 Task: Find connections with filter location Soignies with filter topic #Educationwith filter profile language Spanish with filter current company RealPage, Inc. with filter school Tamil Nadu India Jobs with filter industry Climate Data and Analytics with filter service category Video Production with filter keywords title Mental Health Counselor
Action: Mouse moved to (470, 176)
Screenshot: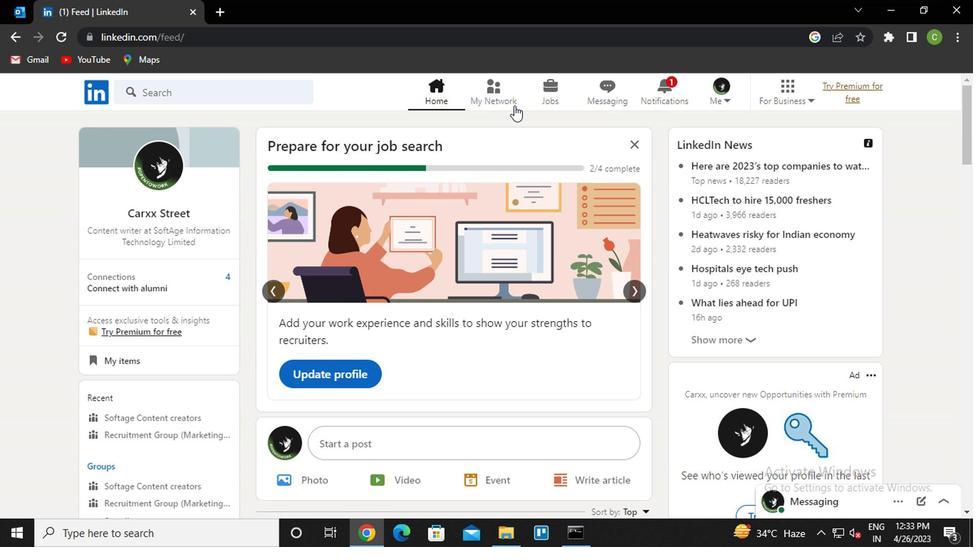 
Action: Mouse pressed left at (470, 176)
Screenshot: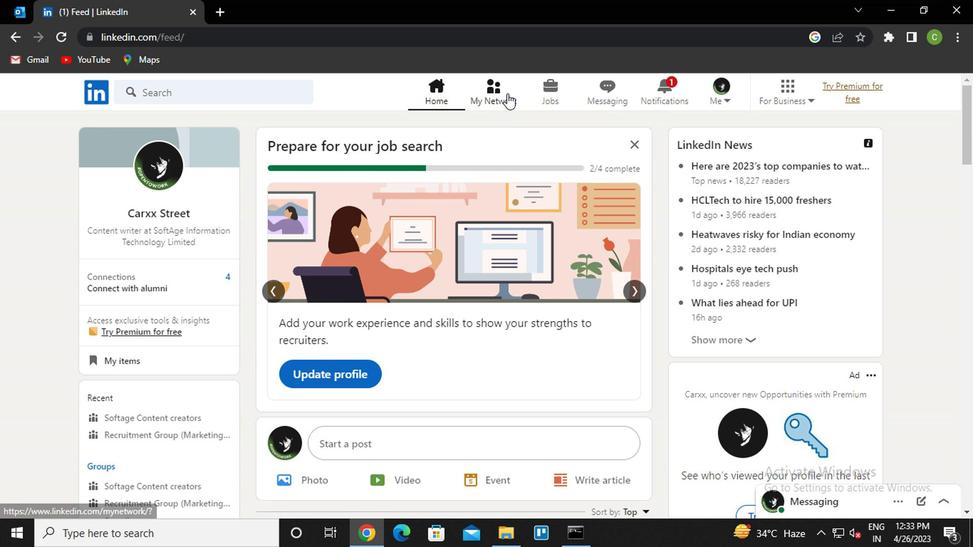 
Action: Mouse moved to (271, 238)
Screenshot: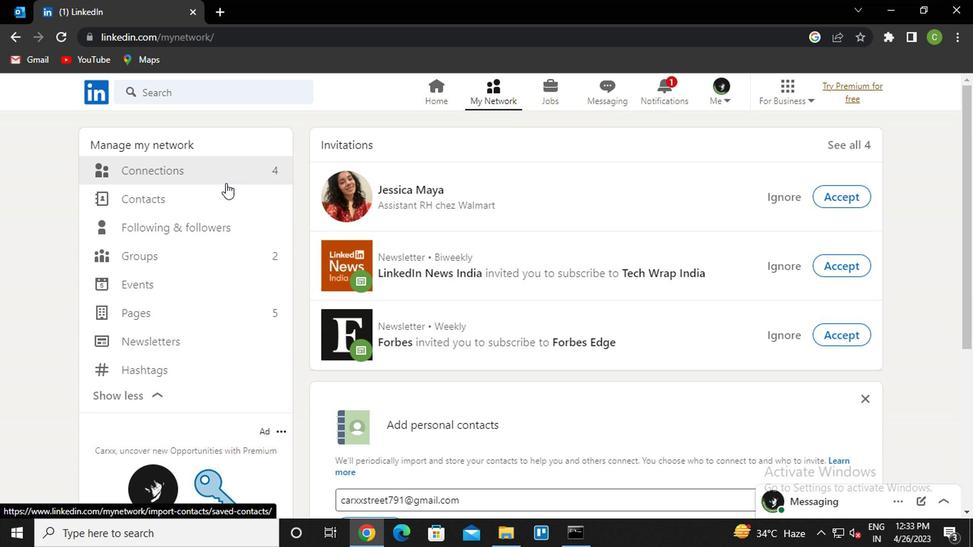 
Action: Mouse pressed left at (271, 238)
Screenshot: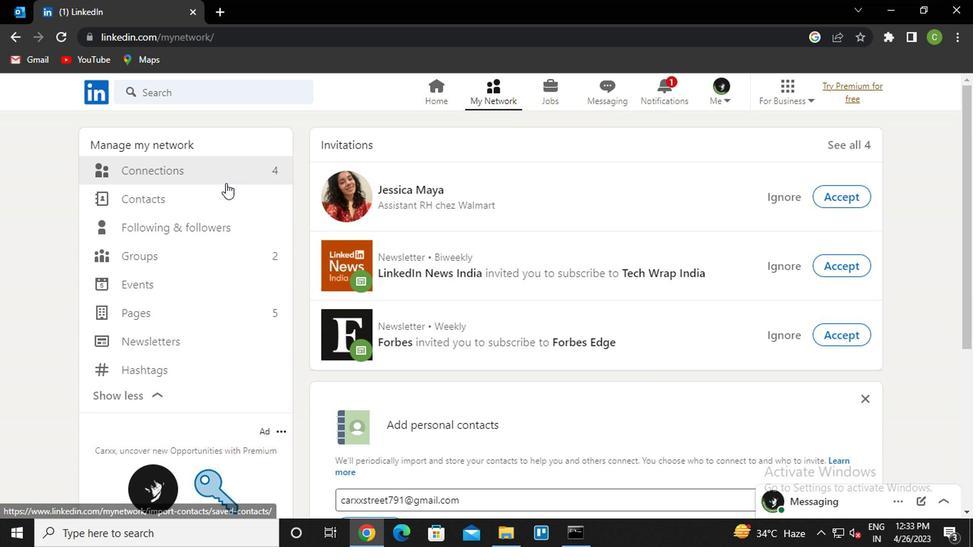 
Action: Mouse moved to (261, 230)
Screenshot: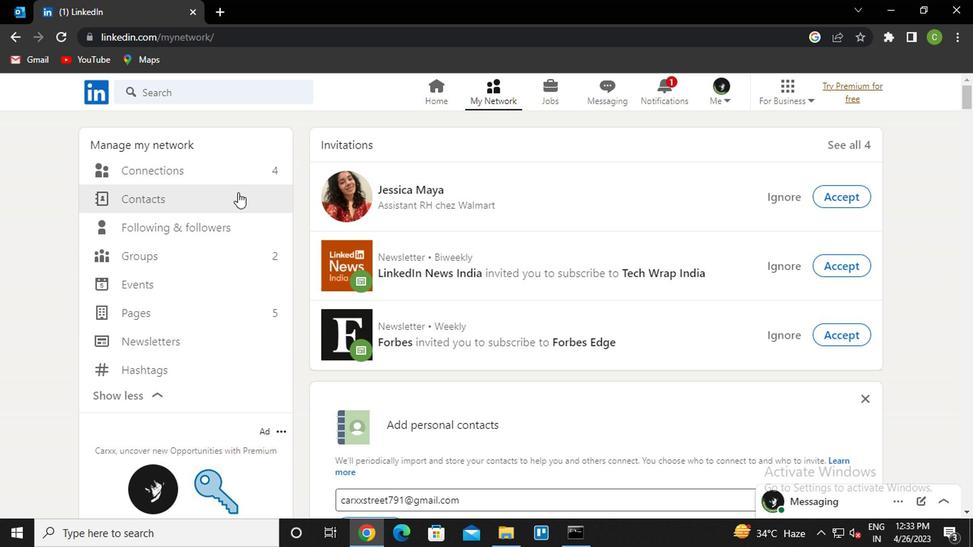 
Action: Mouse pressed left at (261, 230)
Screenshot: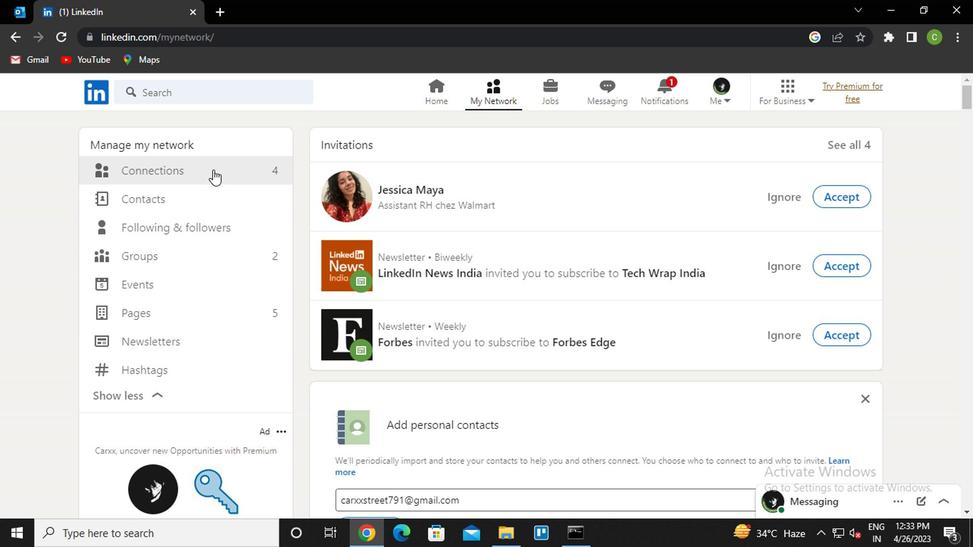 
Action: Mouse moved to (515, 231)
Screenshot: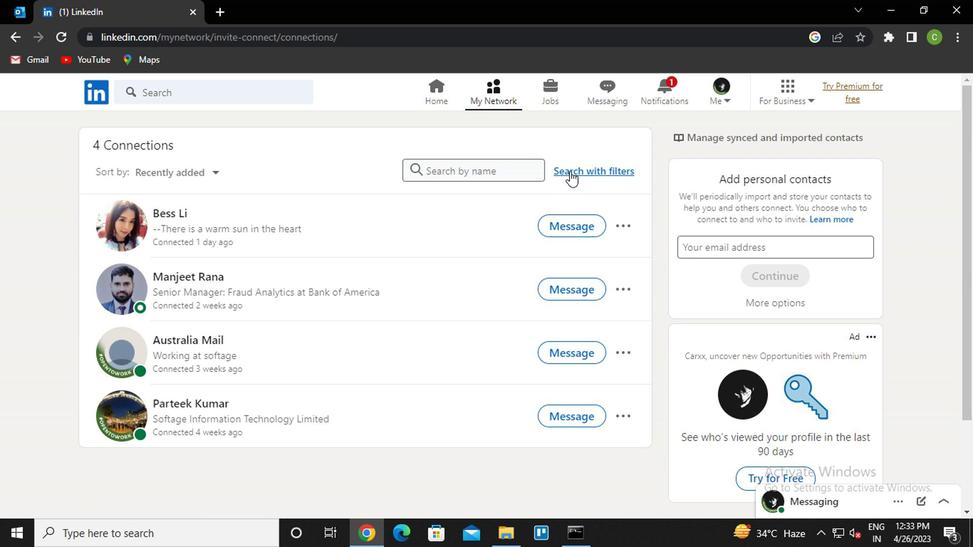 
Action: Mouse pressed left at (515, 231)
Screenshot: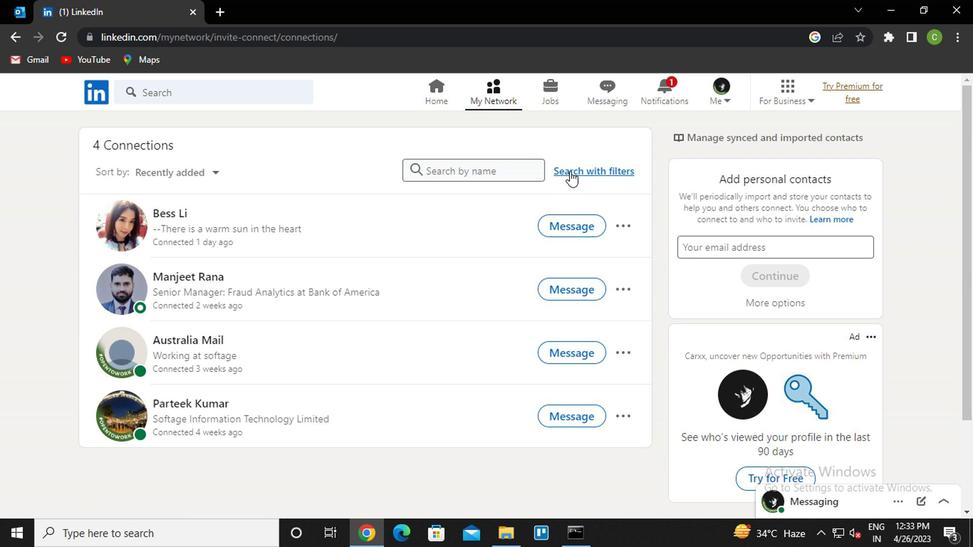 
Action: Mouse moved to (443, 206)
Screenshot: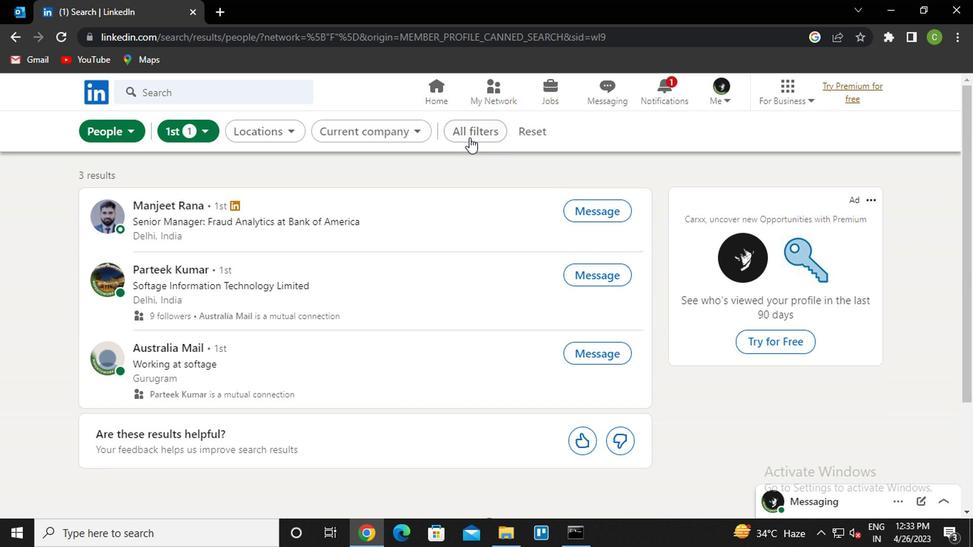 
Action: Mouse pressed left at (443, 206)
Screenshot: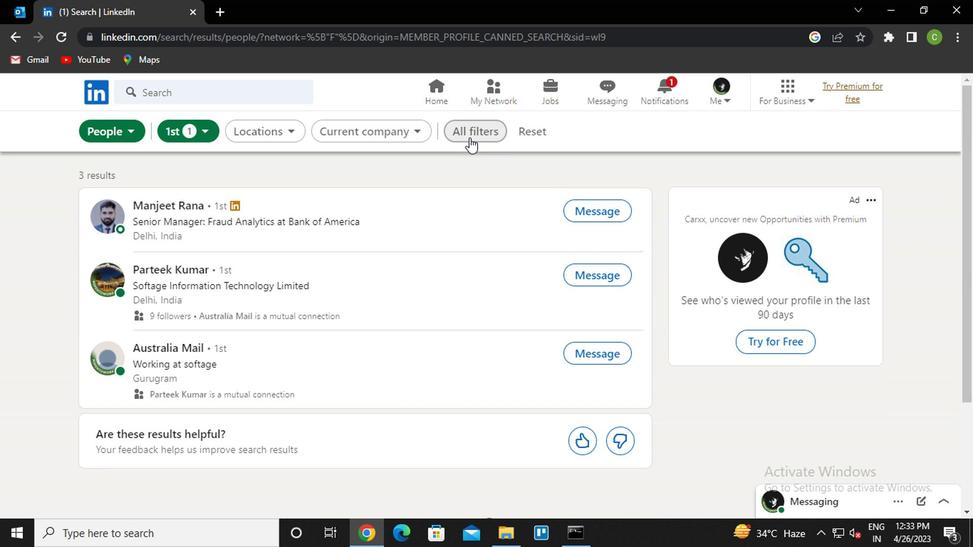 
Action: Mouse moved to (673, 300)
Screenshot: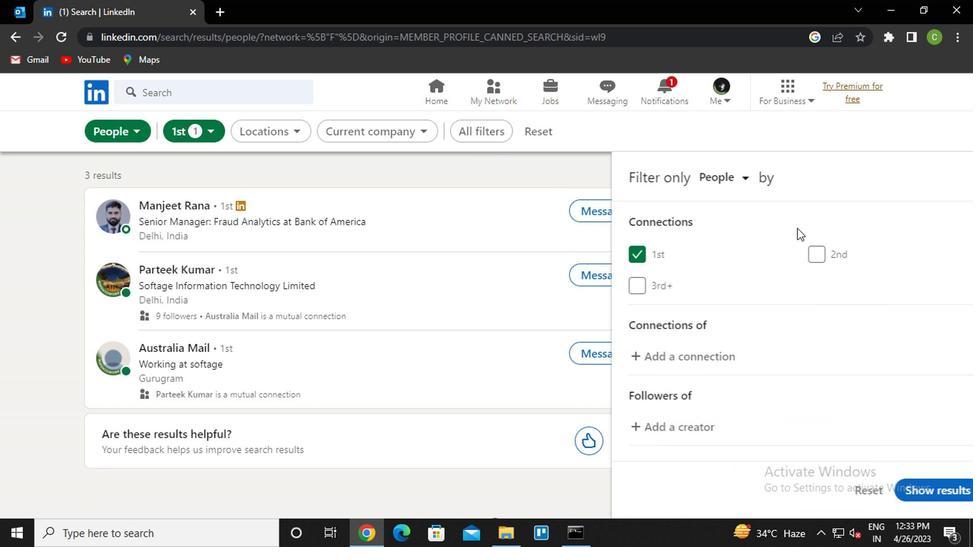 
Action: Mouse scrolled (673, 300) with delta (0, 0)
Screenshot: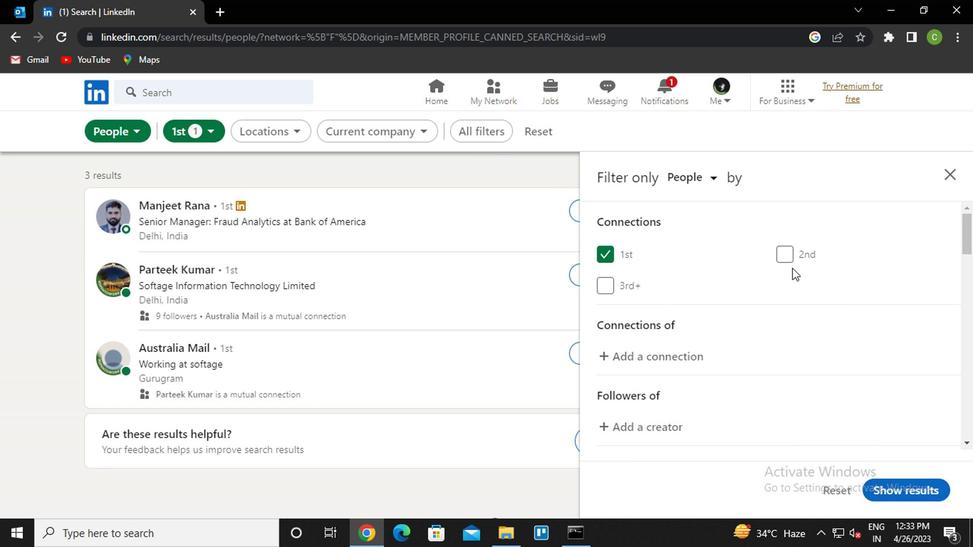 
Action: Mouse scrolled (673, 300) with delta (0, 0)
Screenshot: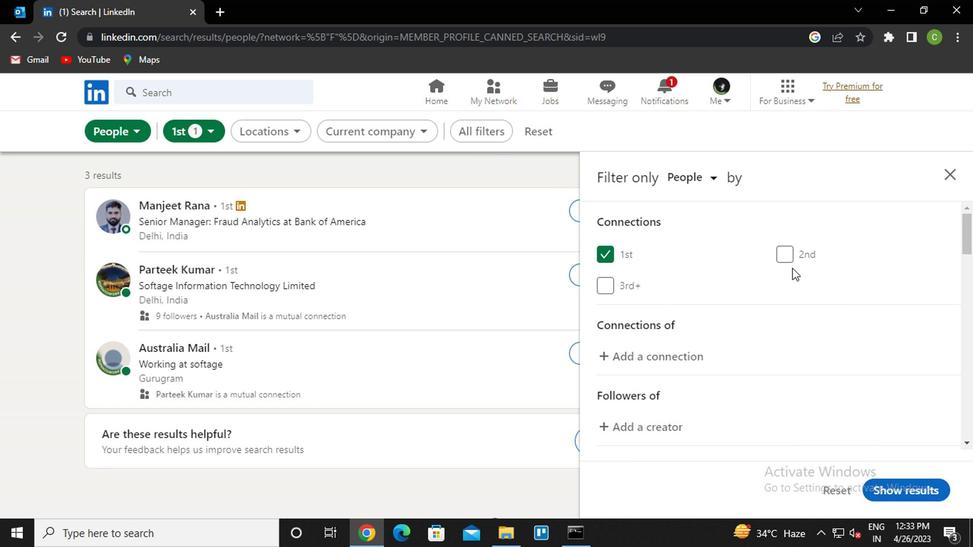 
Action: Mouse moved to (671, 308)
Screenshot: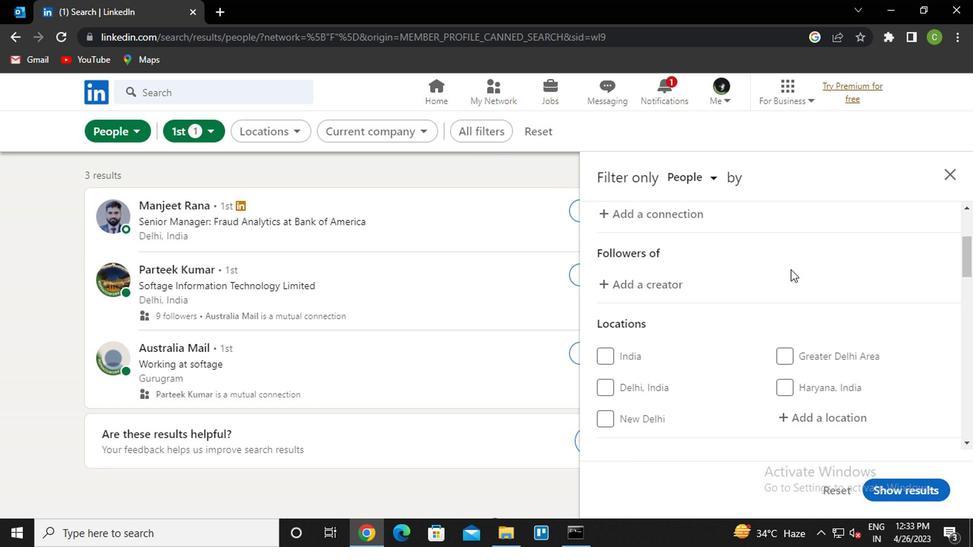 
Action: Mouse scrolled (671, 307) with delta (0, 0)
Screenshot: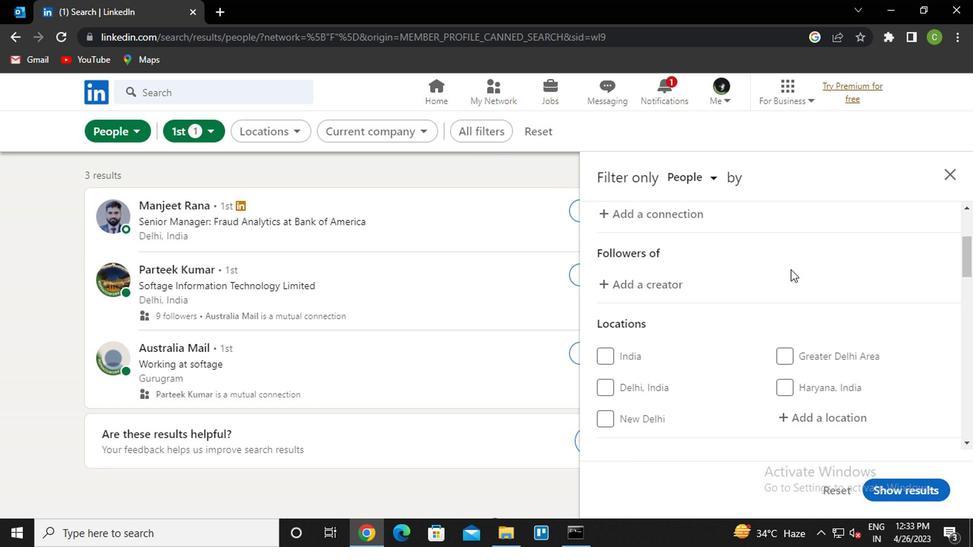 
Action: Mouse moved to (679, 351)
Screenshot: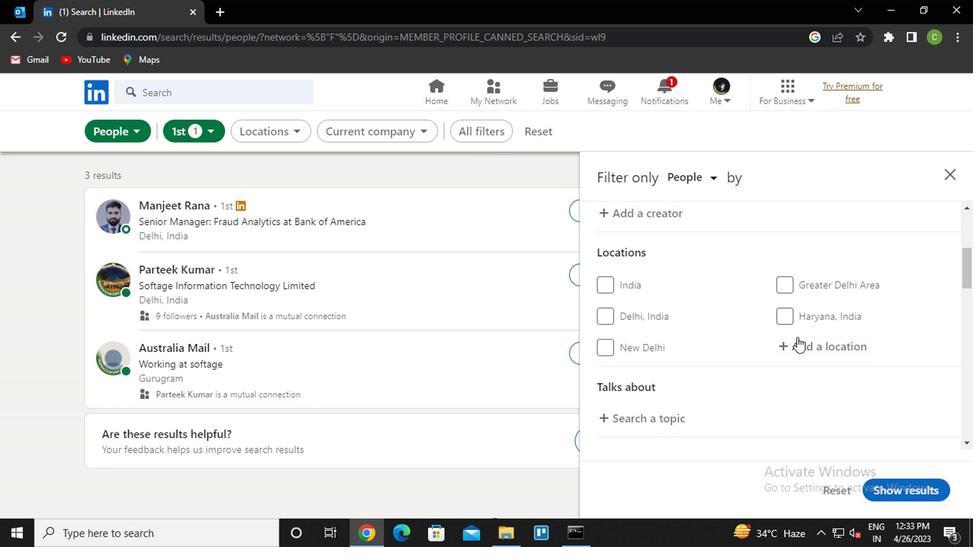 
Action: Mouse pressed left at (679, 351)
Screenshot: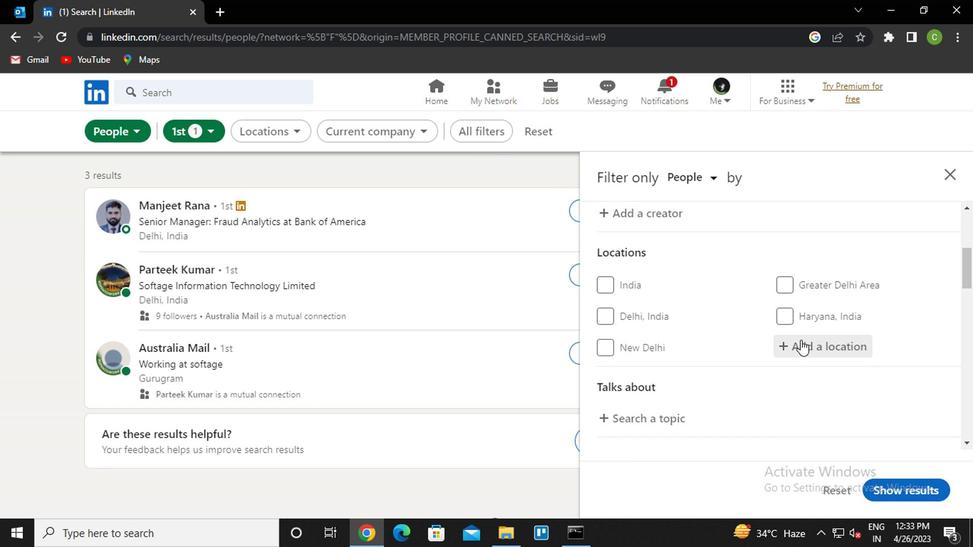 
Action: Key pressed <Key.caps_lock><Key.caps_lock>s<Key.caps_lock>oign<Key.down><Key.enter>
Screenshot: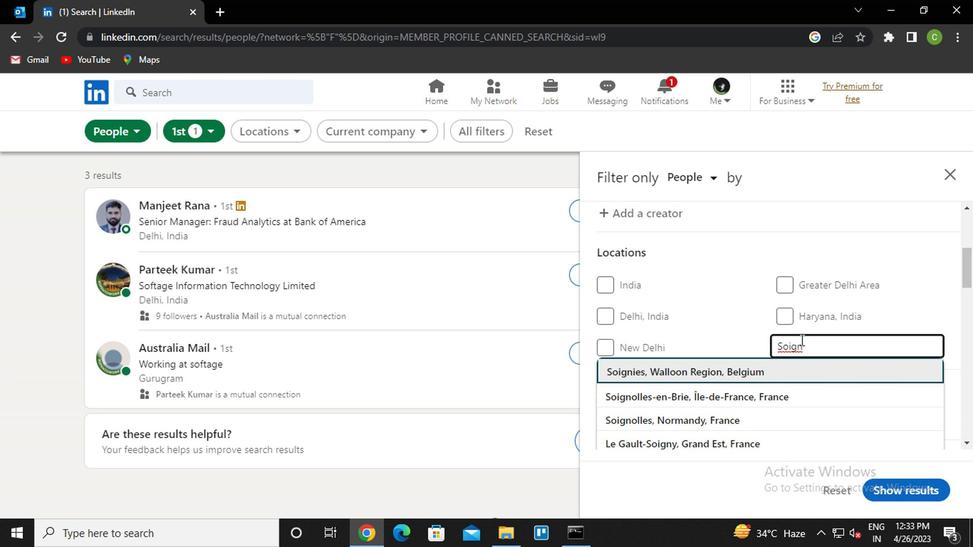 
Action: Mouse scrolled (679, 351) with delta (0, 0)
Screenshot: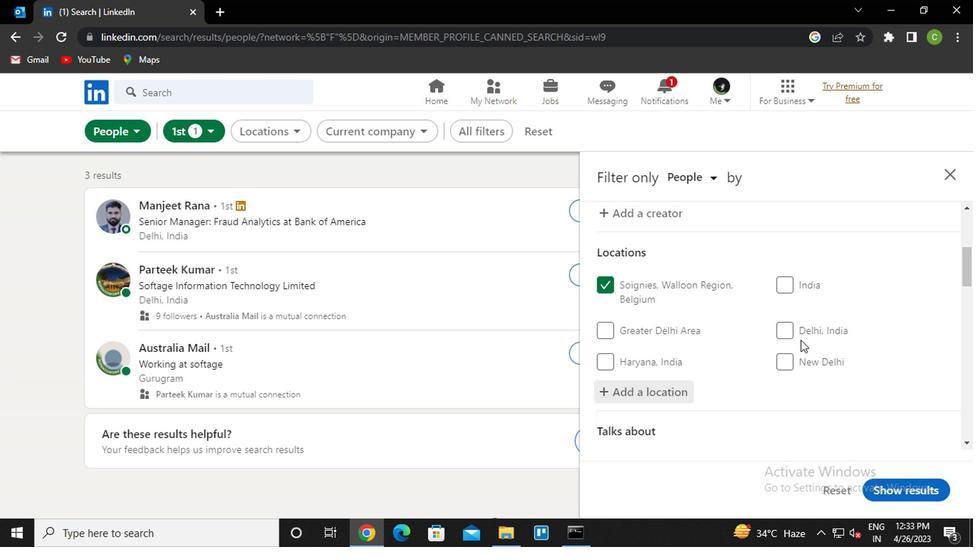 
Action: Mouse scrolled (679, 351) with delta (0, 0)
Screenshot: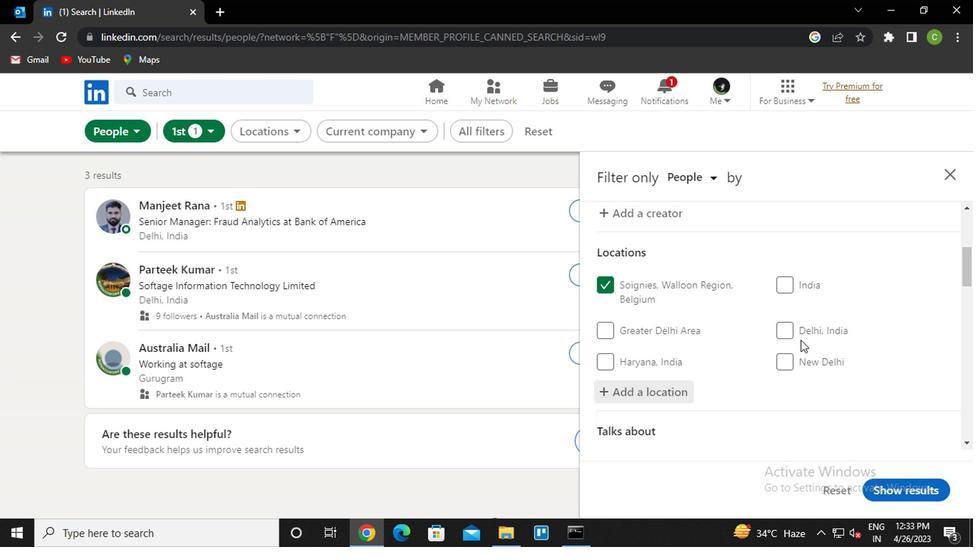 
Action: Mouse moved to (578, 339)
Screenshot: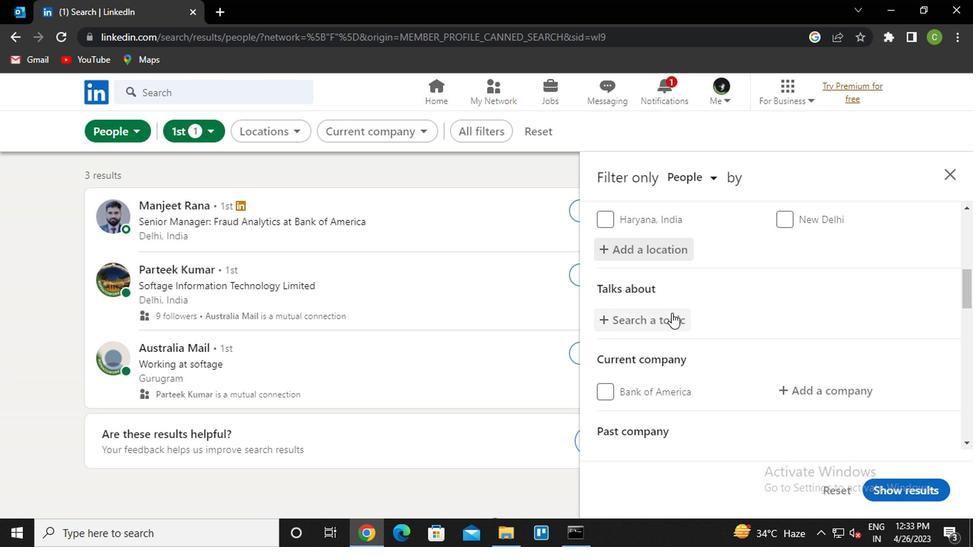 
Action: Mouse pressed left at (578, 339)
Screenshot: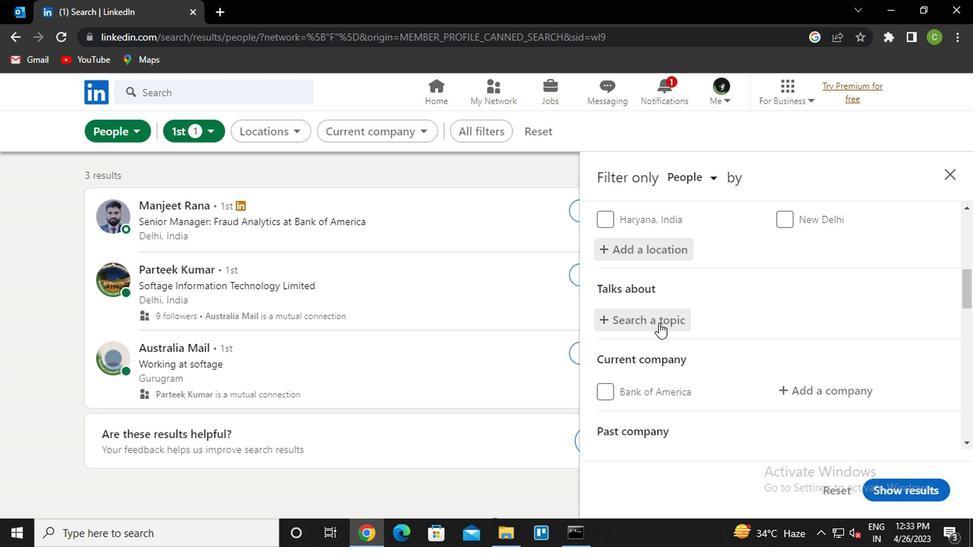 
Action: Key pressed <Key.caps_lock>e<Key.caps_lock>ducation<Key.down><Key.enter>
Screenshot: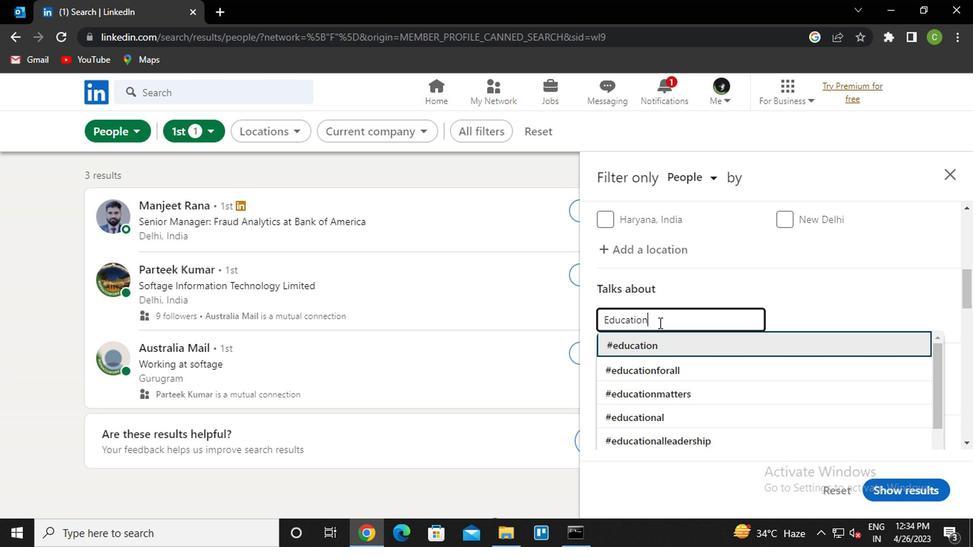 
Action: Mouse scrolled (578, 339) with delta (0, 0)
Screenshot: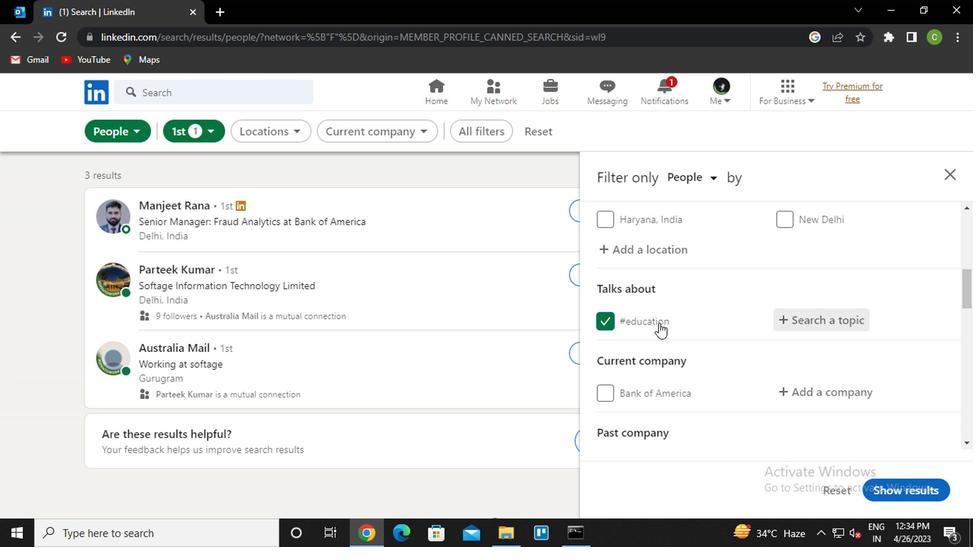 
Action: Mouse moved to (678, 334)
Screenshot: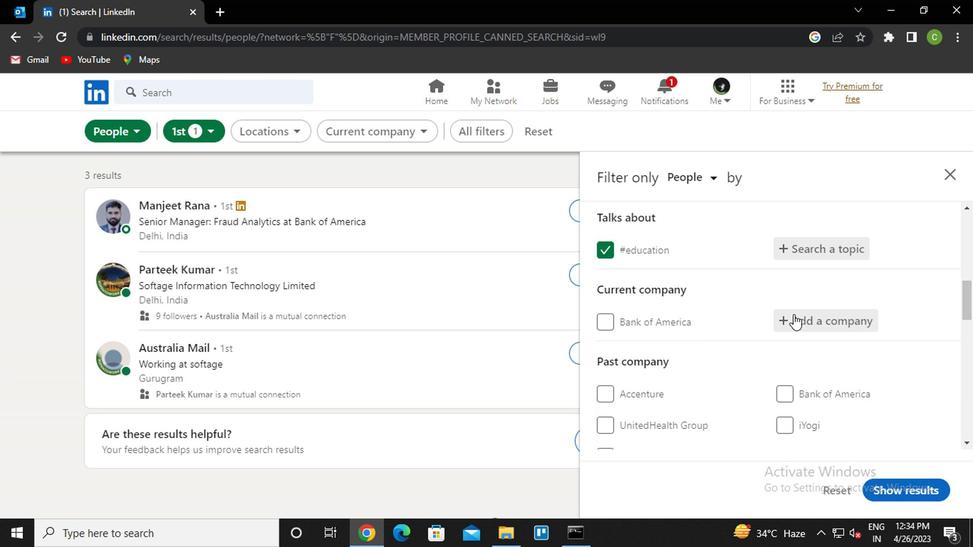 
Action: Mouse pressed left at (678, 334)
Screenshot: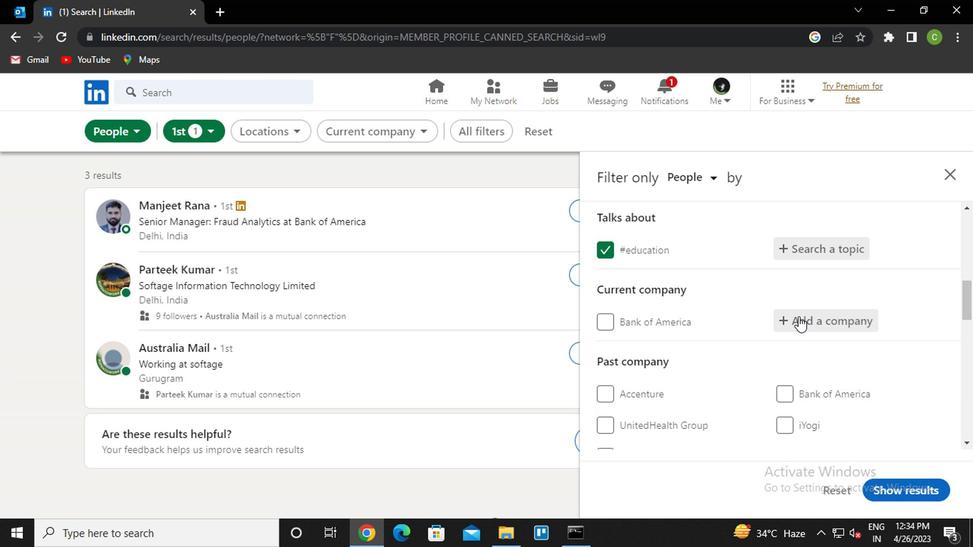
Action: Key pressed <Key.caps_lock>r<Key.caps_lock>ealpage<Key.down><Key.enter>
Screenshot: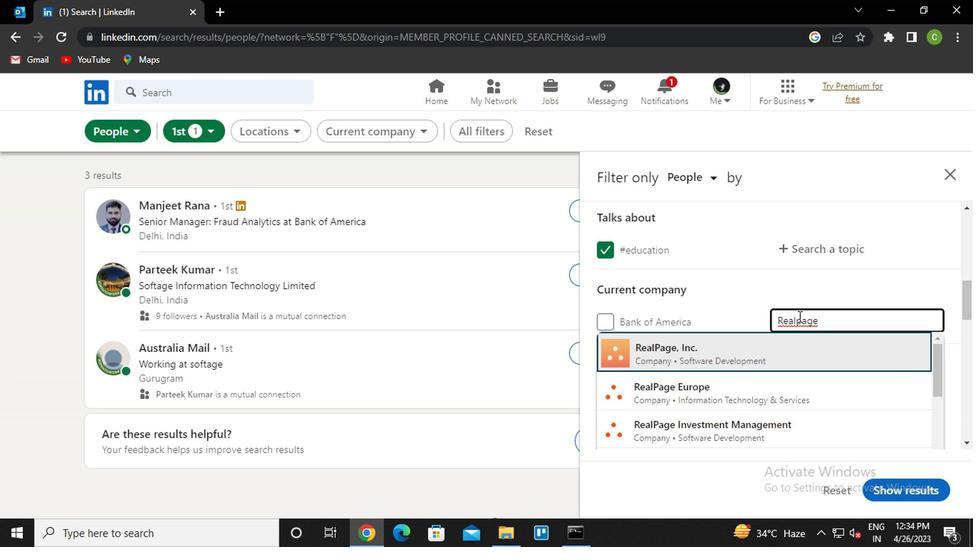 
Action: Mouse scrolled (678, 334) with delta (0, 0)
Screenshot: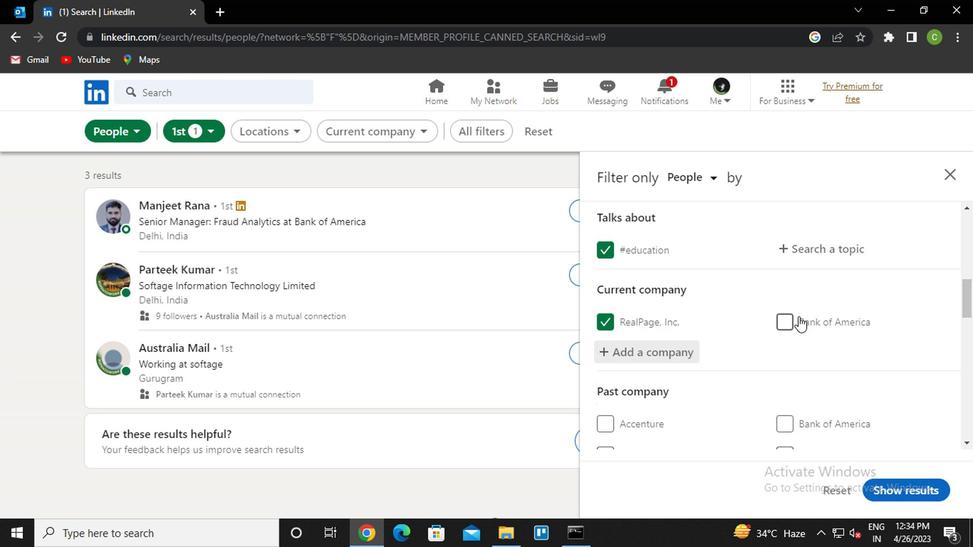 
Action: Mouse moved to (675, 343)
Screenshot: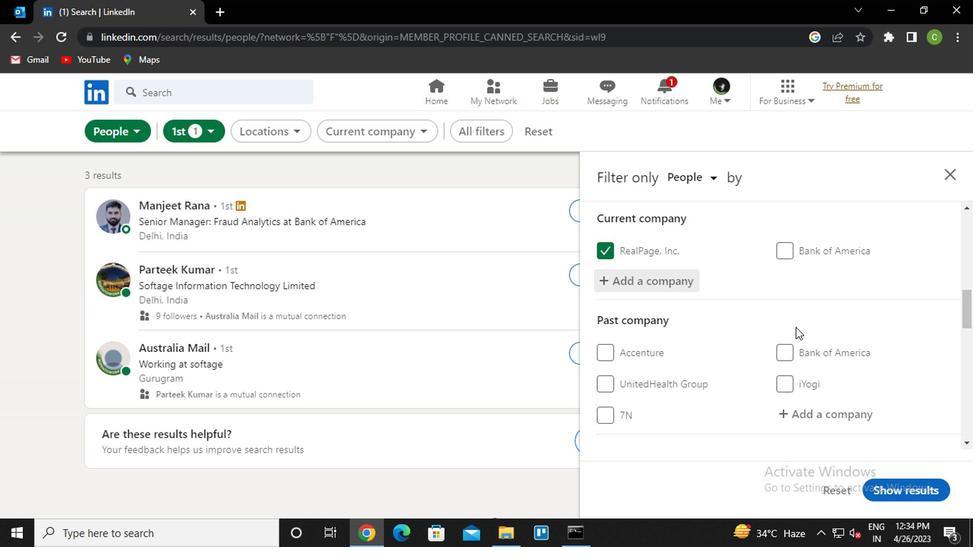 
Action: Mouse scrolled (675, 342) with delta (0, 0)
Screenshot: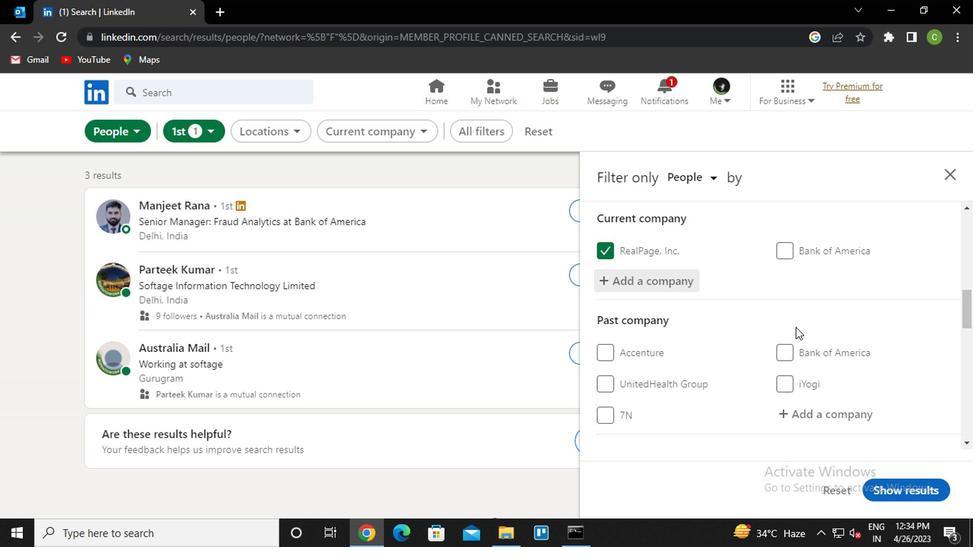 
Action: Mouse moved to (672, 349)
Screenshot: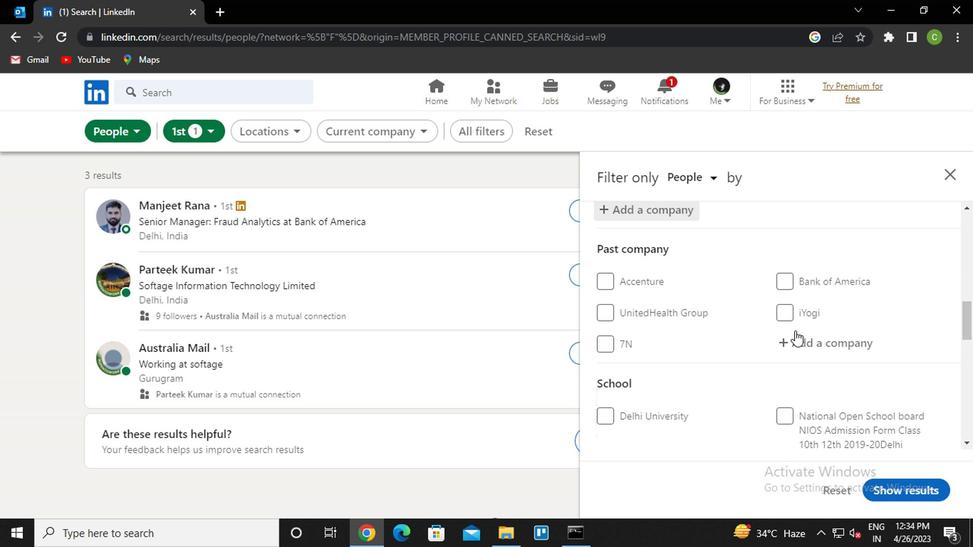 
Action: Mouse scrolled (672, 349) with delta (0, 0)
Screenshot: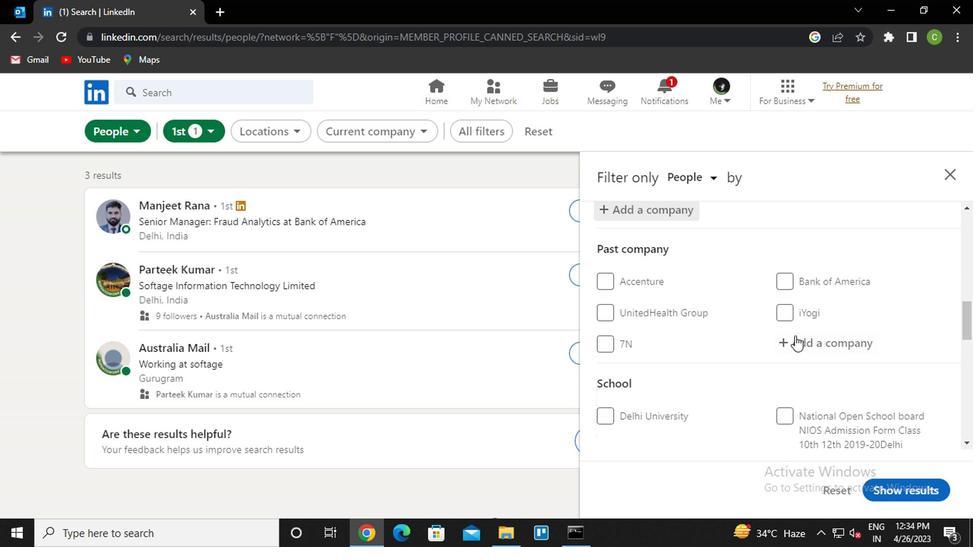 
Action: Mouse moved to (669, 350)
Screenshot: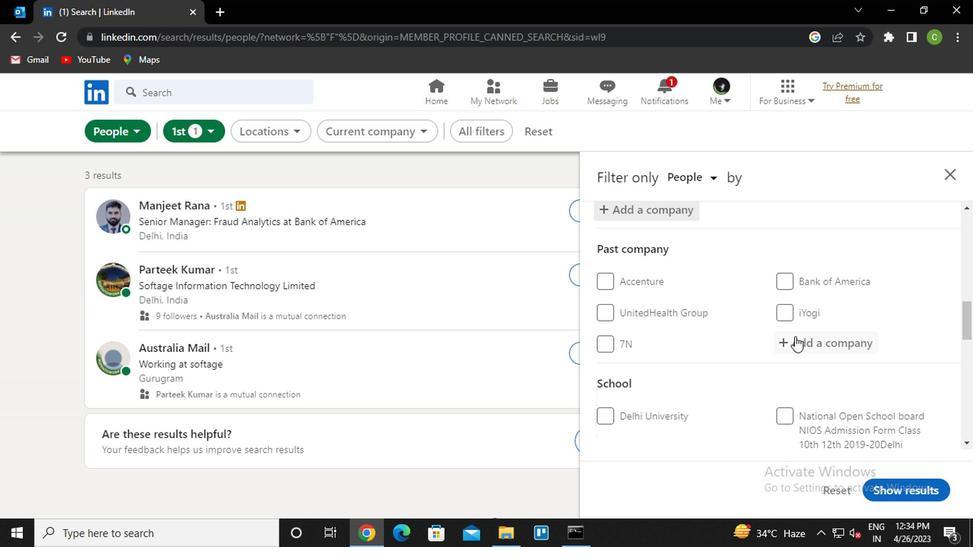 
Action: Mouse scrolled (669, 349) with delta (0, 0)
Screenshot: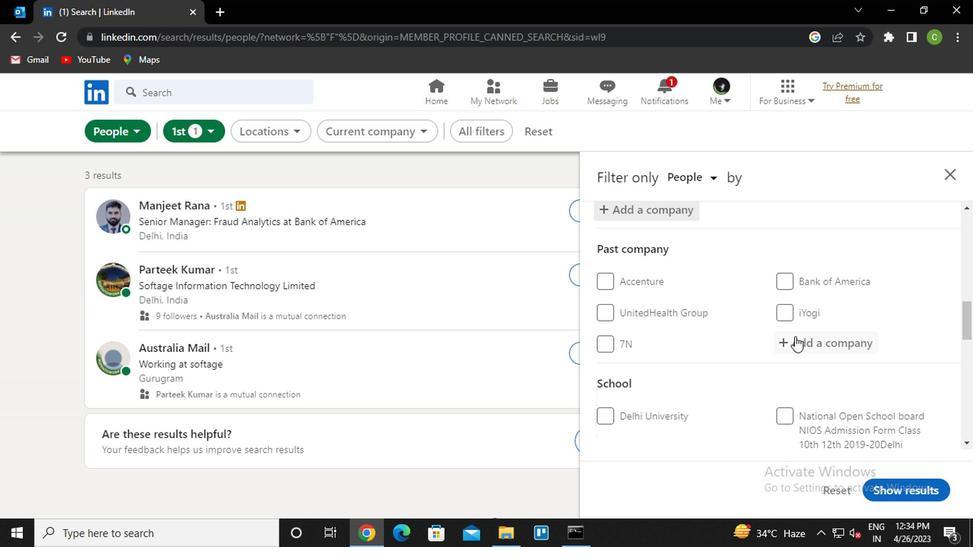 
Action: Mouse moved to (585, 377)
Screenshot: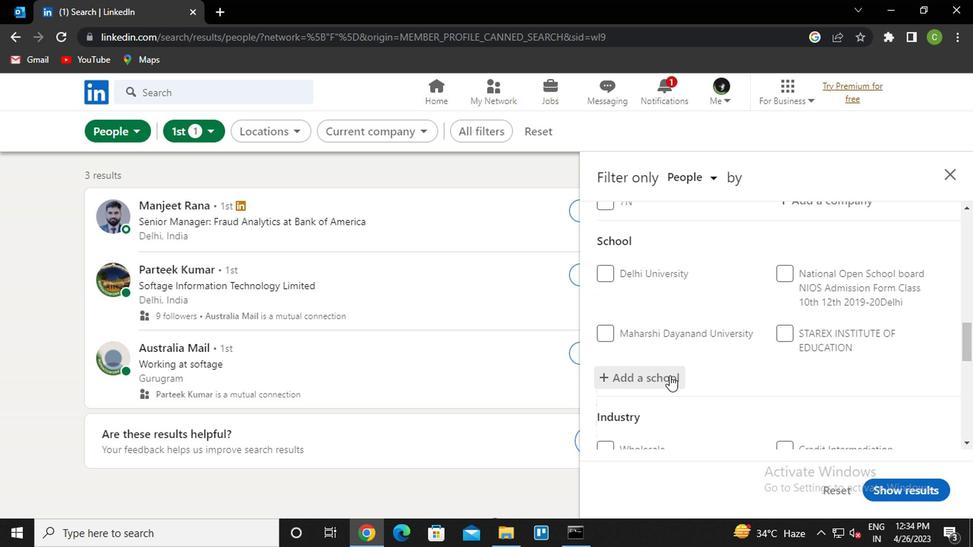 
Action: Mouse pressed left at (585, 377)
Screenshot: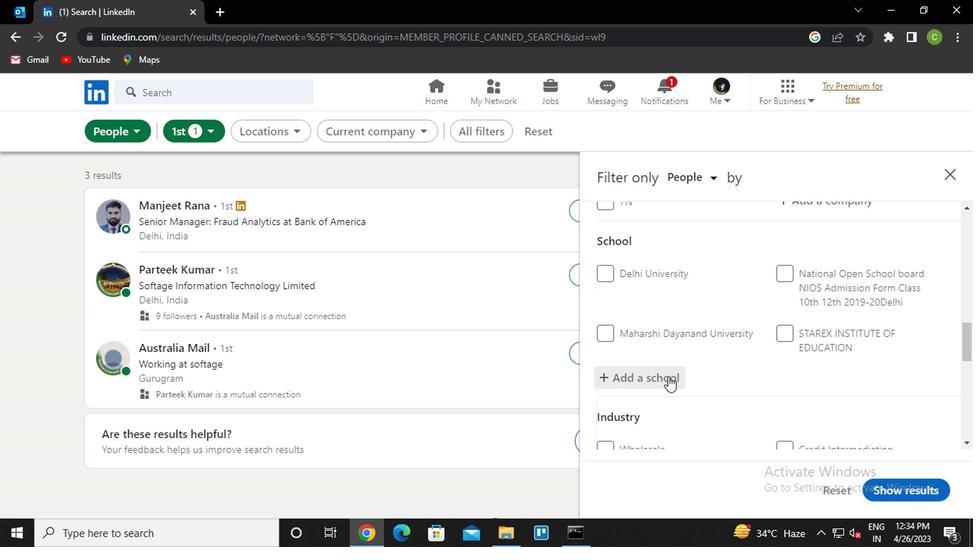 
Action: Mouse moved to (599, 374)
Screenshot: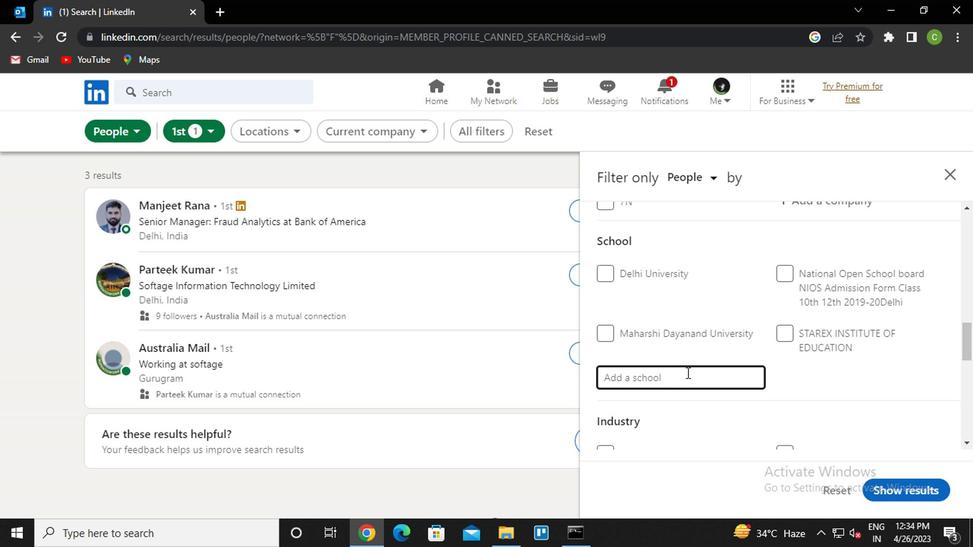 
Action: Key pressed <Key.caps_lock>t<Key.caps_lock>amil<Key.space>nadu<Key.down><Key.enter>
Screenshot: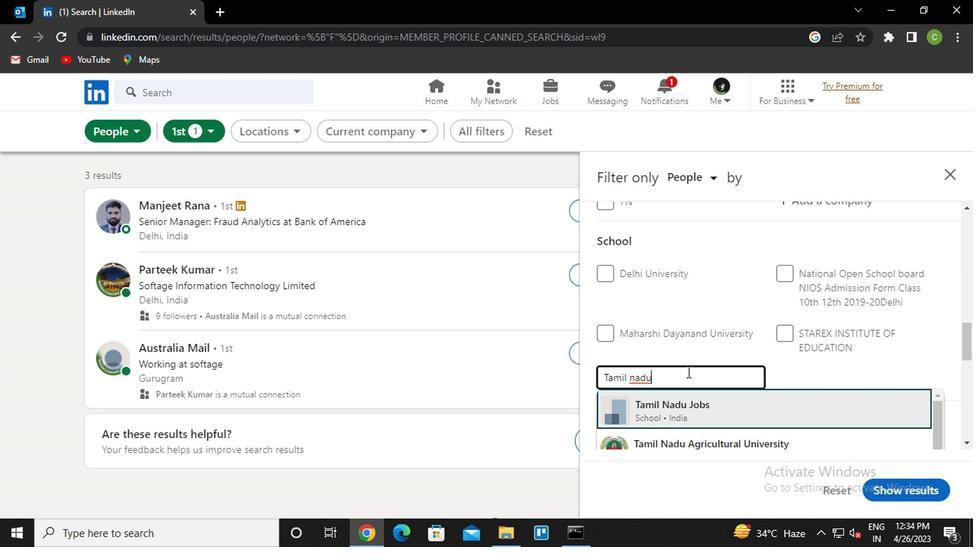 
Action: Mouse moved to (608, 371)
Screenshot: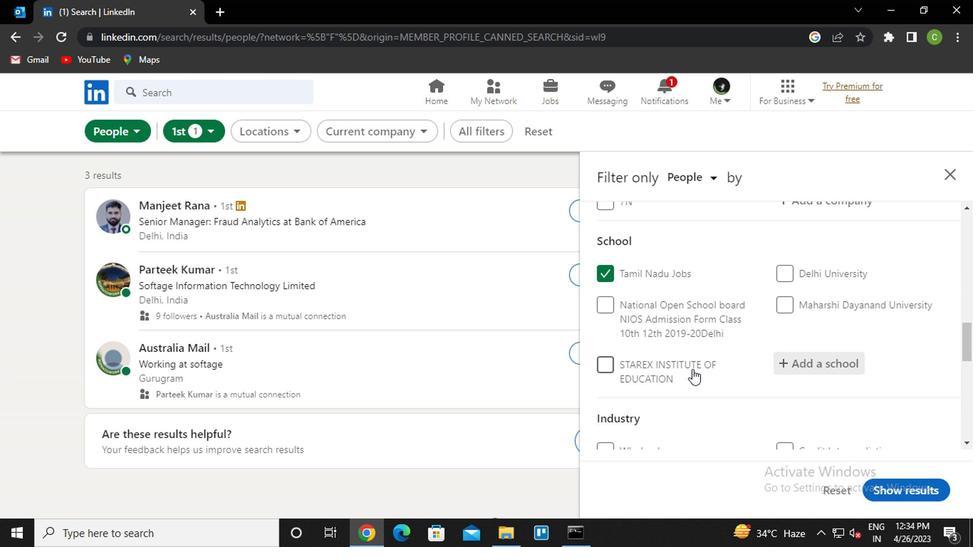 
Action: Mouse scrolled (608, 371) with delta (0, 0)
Screenshot: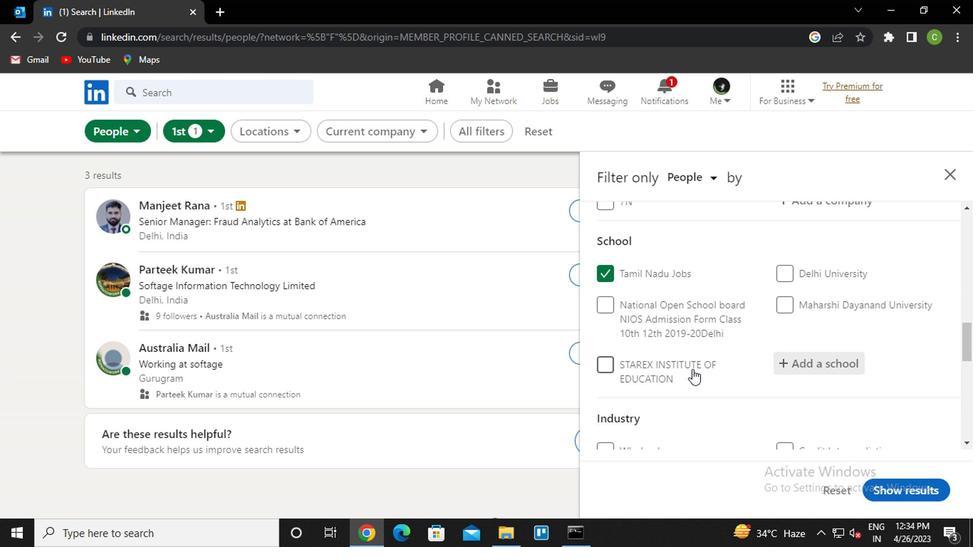 
Action: Mouse moved to (630, 366)
Screenshot: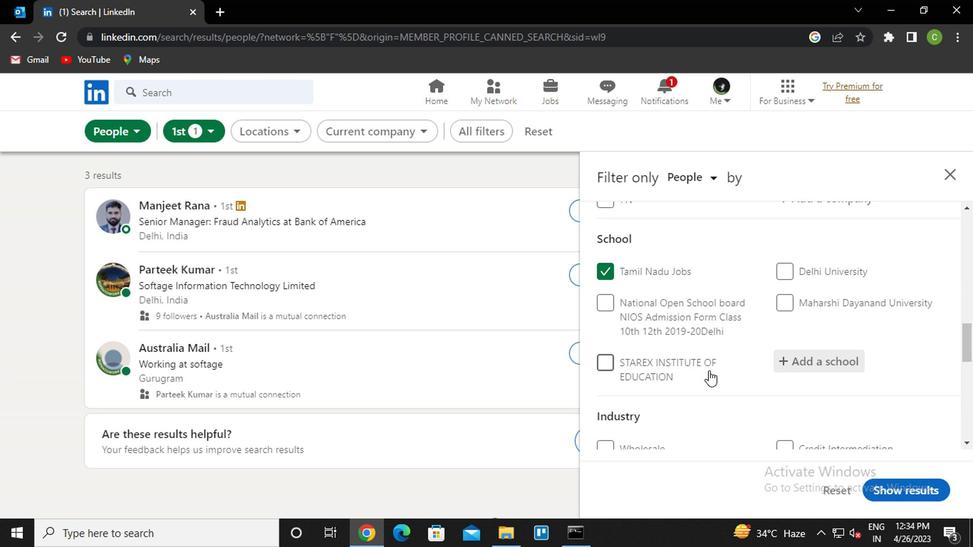 
Action: Mouse scrolled (630, 365) with delta (0, 0)
Screenshot: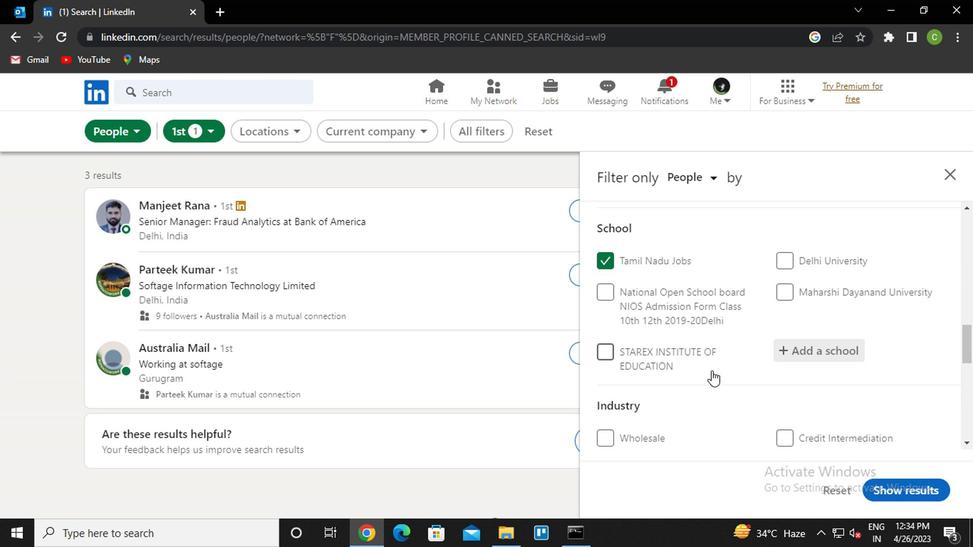 
Action: Mouse moved to (699, 378)
Screenshot: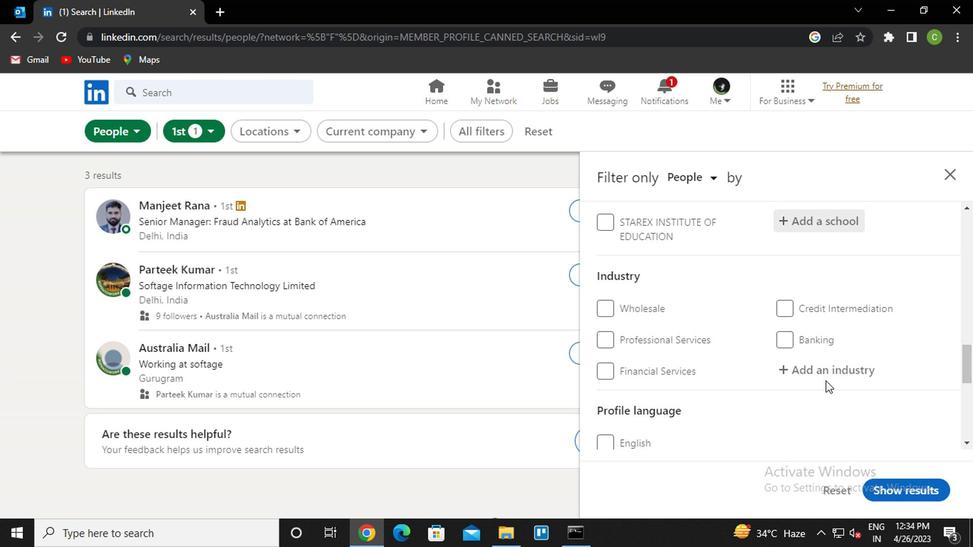 
Action: Mouse pressed left at (699, 378)
Screenshot: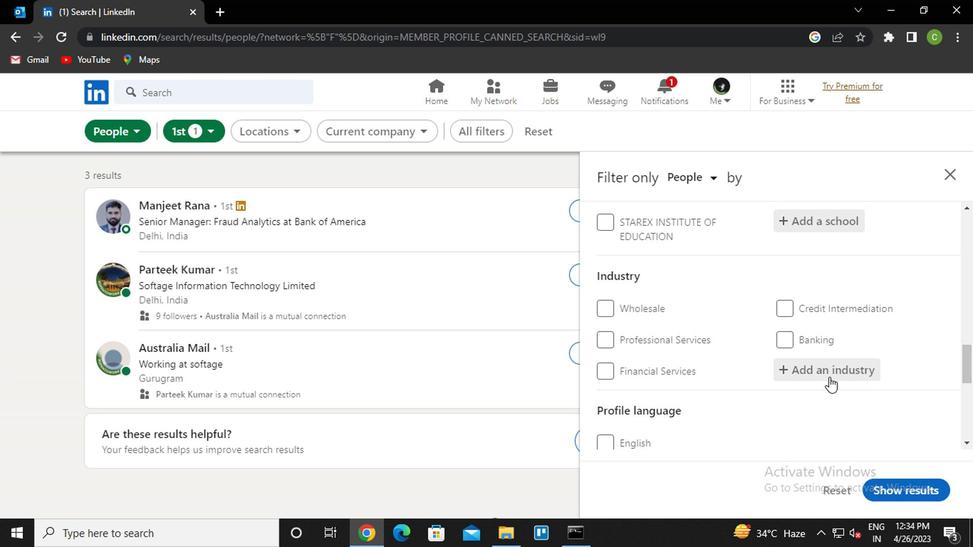 
Action: Mouse moved to (699, 378)
Screenshot: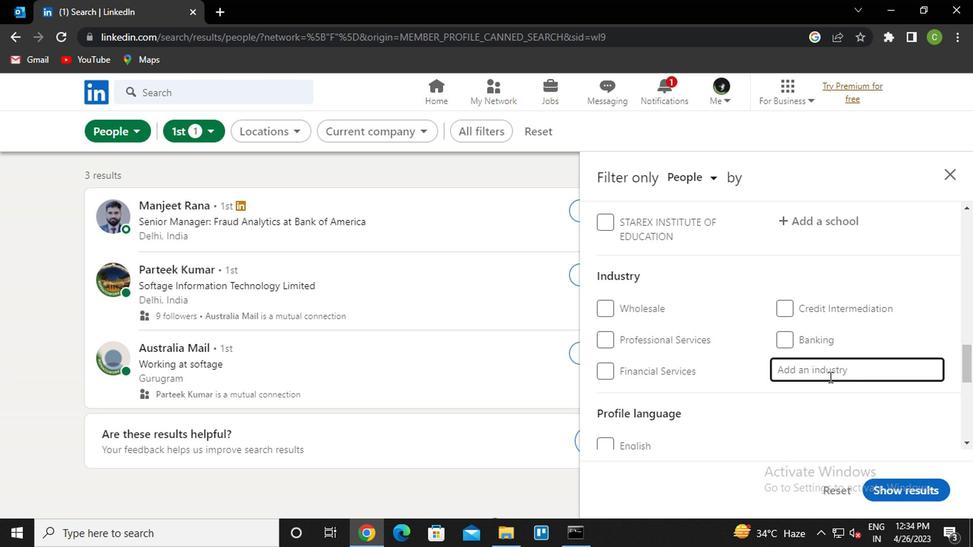 
Action: Key pressed <Key.caps_lock>c<Key.caps_lock>limate<Key.down><Key.enter>
Screenshot: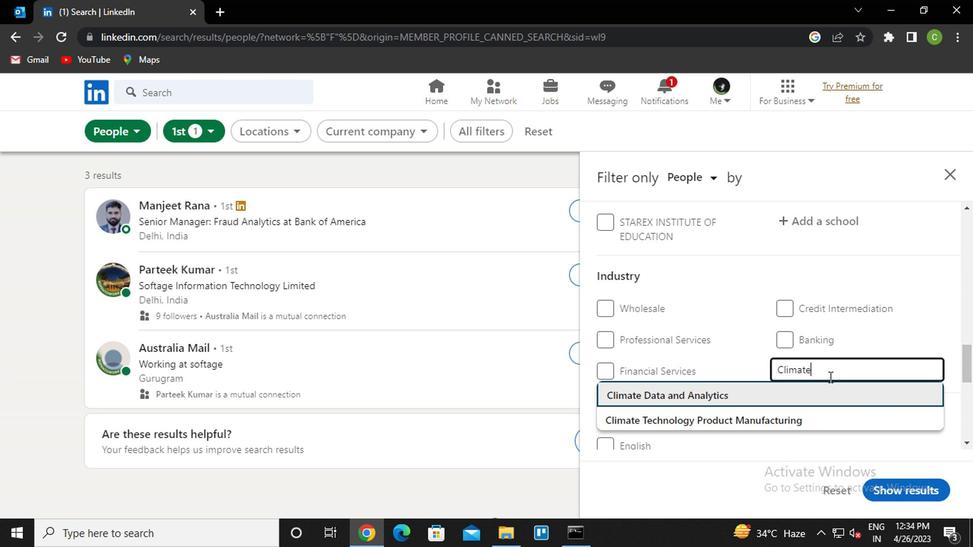 
Action: Mouse scrolled (699, 377) with delta (0, 0)
Screenshot: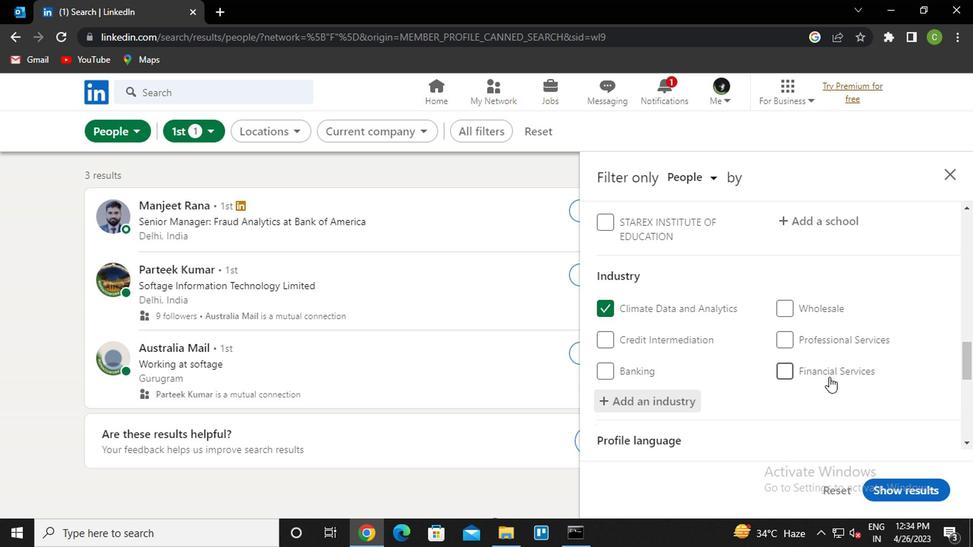 
Action: Mouse scrolled (699, 377) with delta (0, 0)
Screenshot: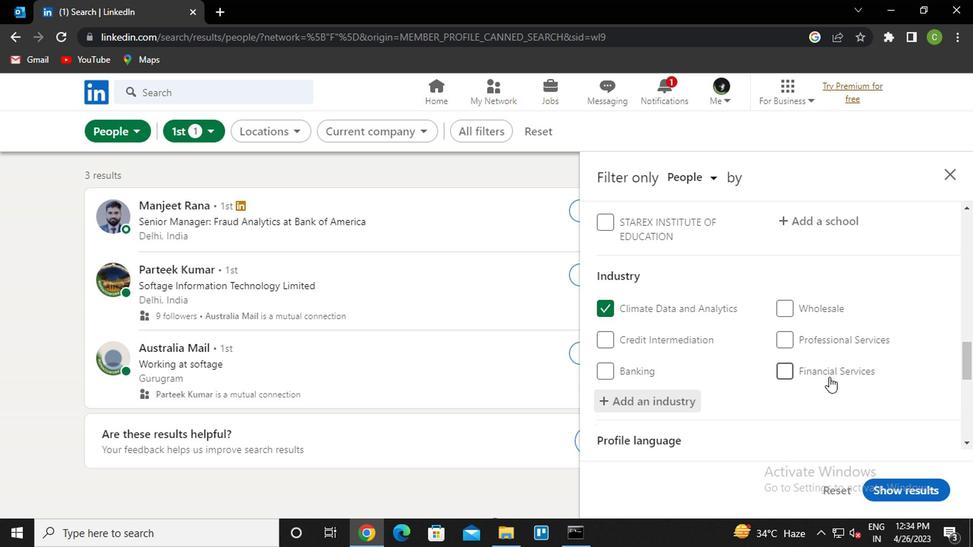 
Action: Mouse moved to (654, 353)
Screenshot: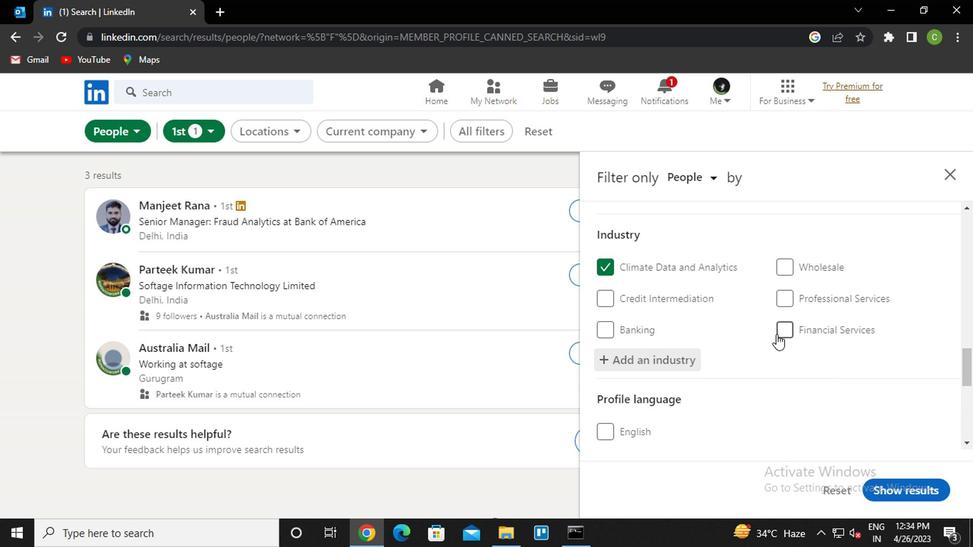 
Action: Mouse scrolled (654, 352) with delta (0, 0)
Screenshot: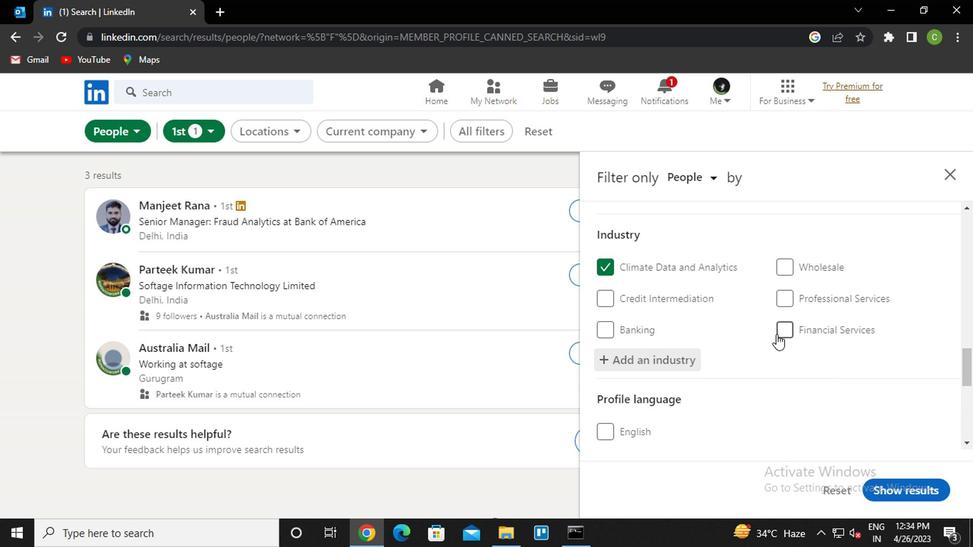 
Action: Mouse moved to (654, 354)
Screenshot: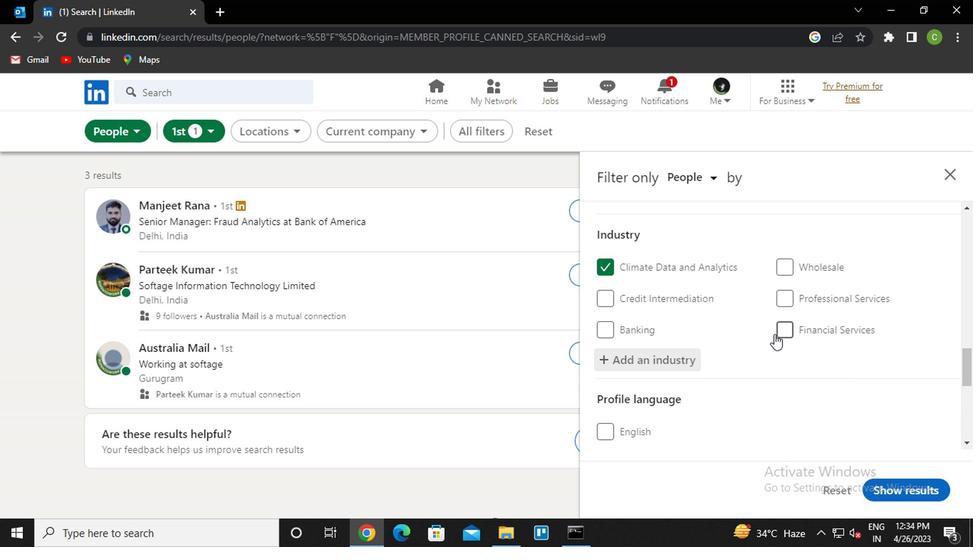 
Action: Mouse scrolled (654, 354) with delta (0, 0)
Screenshot: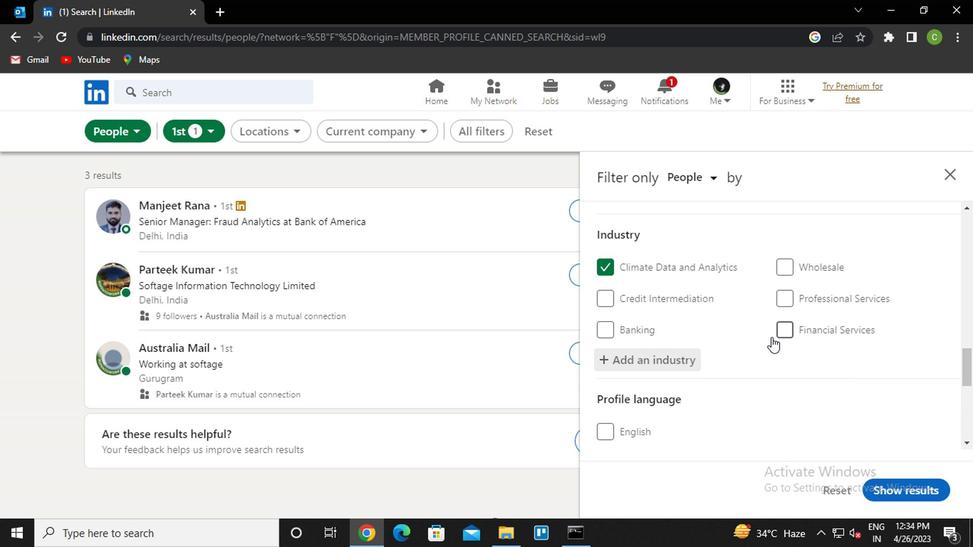 
Action: Mouse scrolled (654, 354) with delta (0, 0)
Screenshot: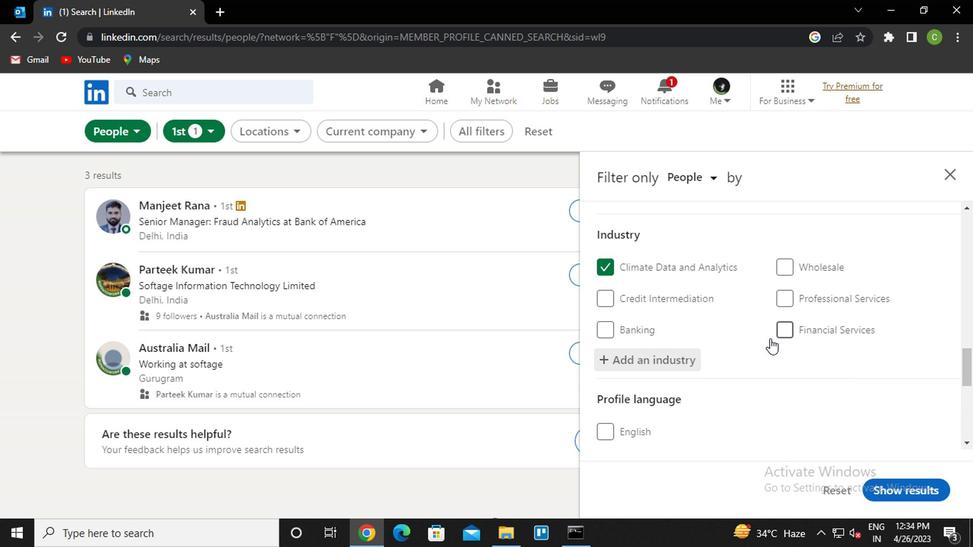 
Action: Mouse scrolled (654, 354) with delta (0, 0)
Screenshot: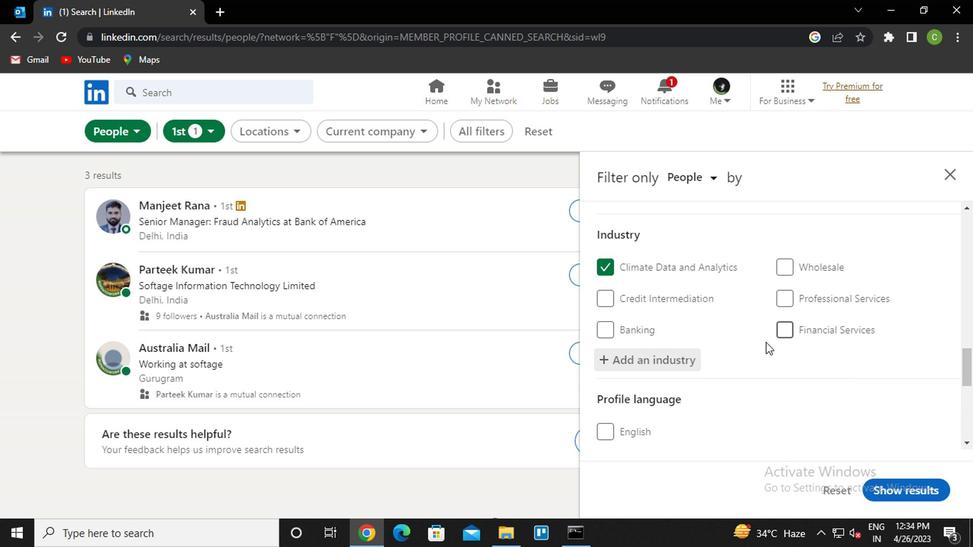 
Action: Mouse moved to (625, 343)
Screenshot: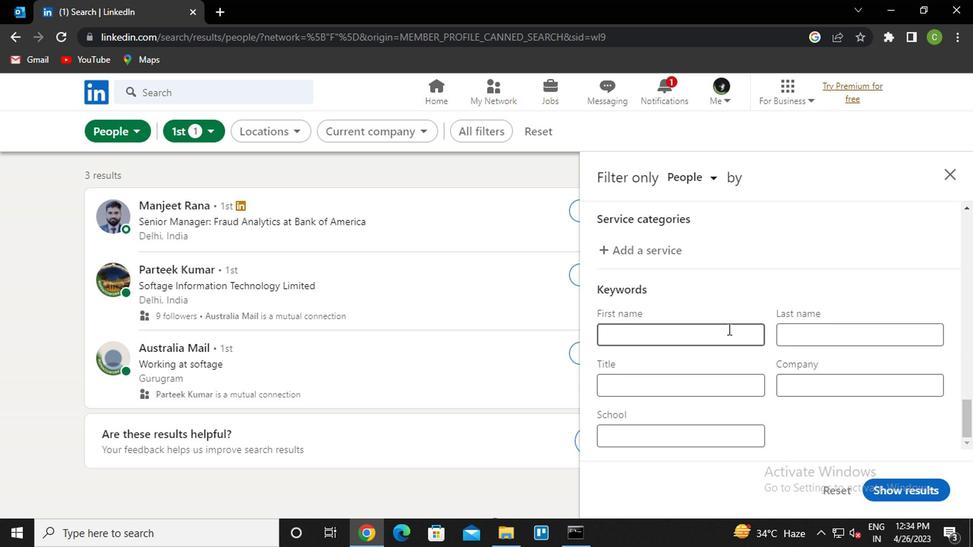 
Action: Mouse scrolled (625, 344) with delta (0, 0)
Screenshot: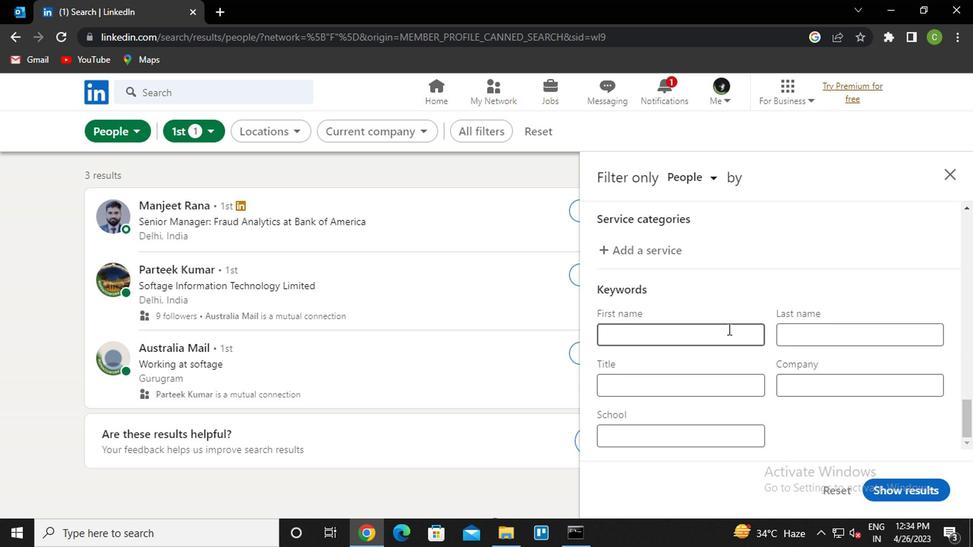 
Action: Mouse scrolled (625, 344) with delta (0, 0)
Screenshot: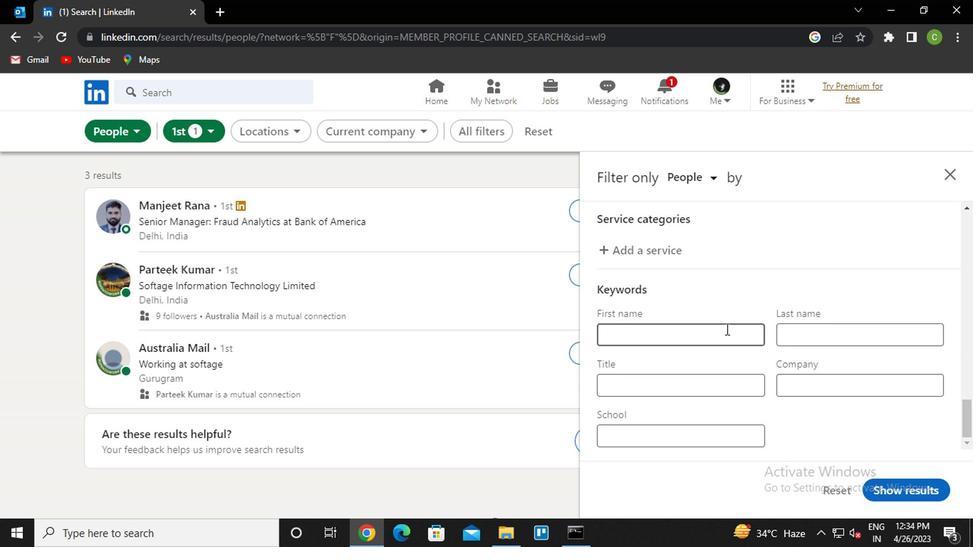 
Action: Mouse moved to (574, 393)
Screenshot: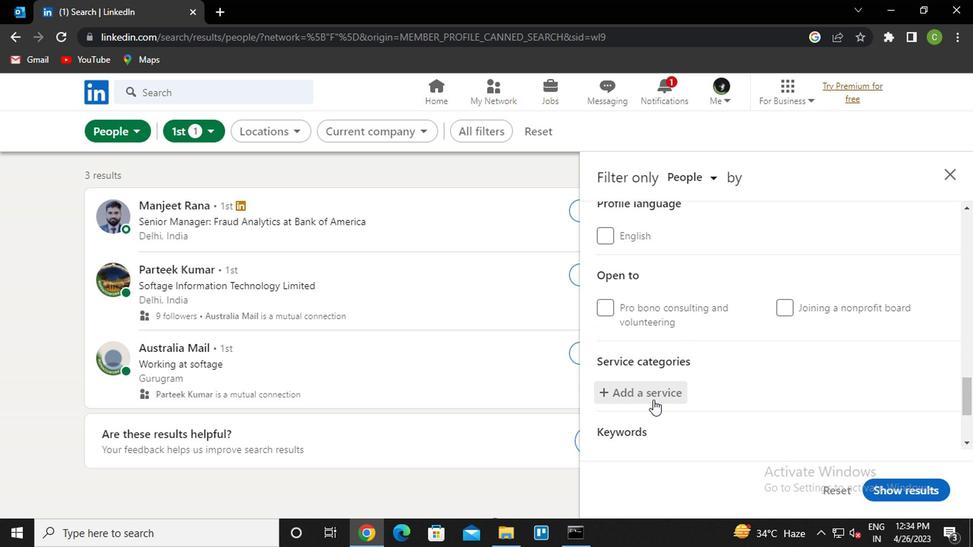 
Action: Mouse pressed left at (574, 393)
Screenshot: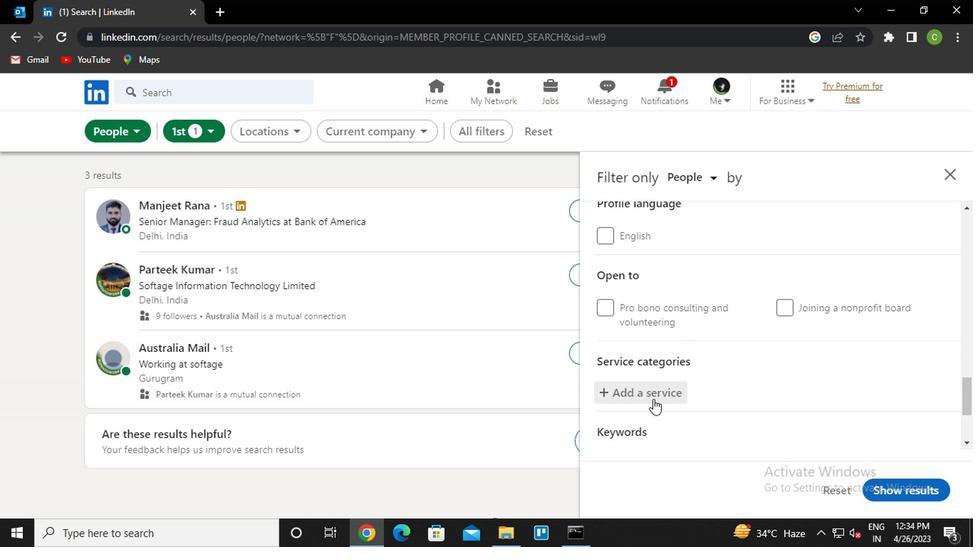 
Action: Key pressed <Key.caps_lock>v<Key.caps_lock>ideo<Key.down><Key.enter>
Screenshot: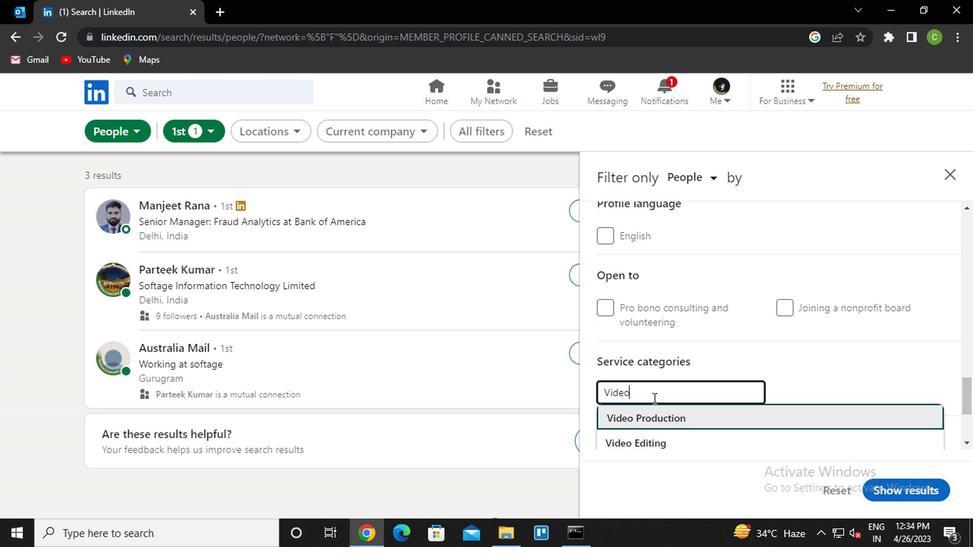 
Action: Mouse moved to (605, 372)
Screenshot: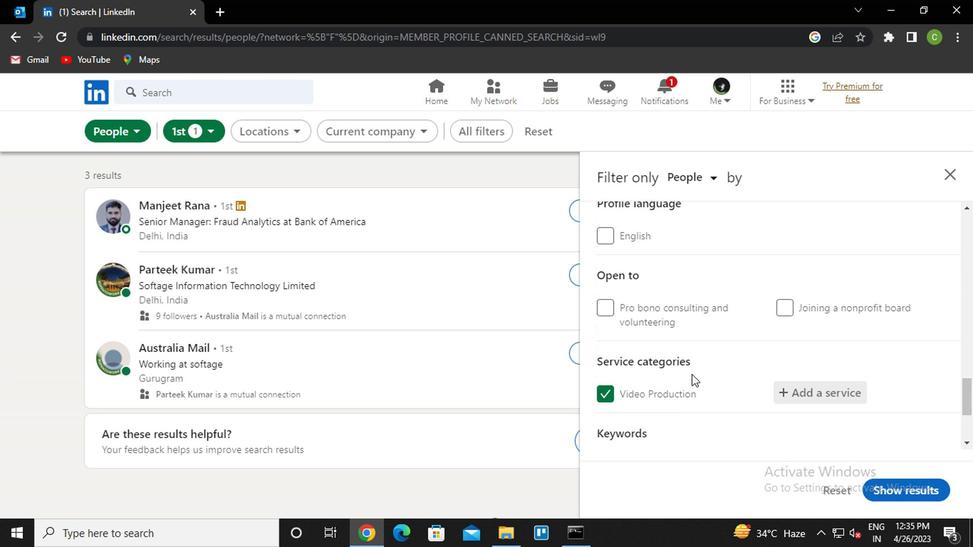 
Action: Mouse scrolled (605, 371) with delta (0, 0)
Screenshot: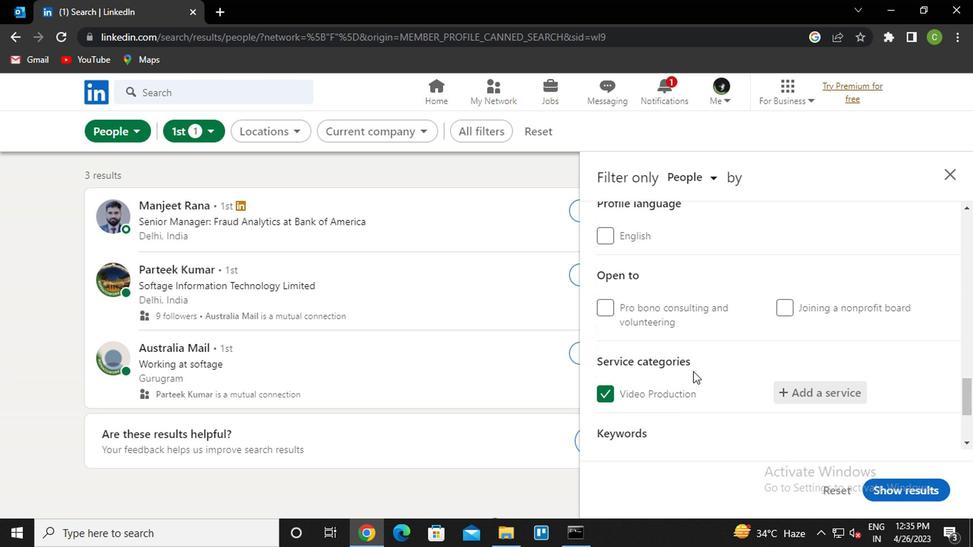 
Action: Mouse moved to (605, 371)
Screenshot: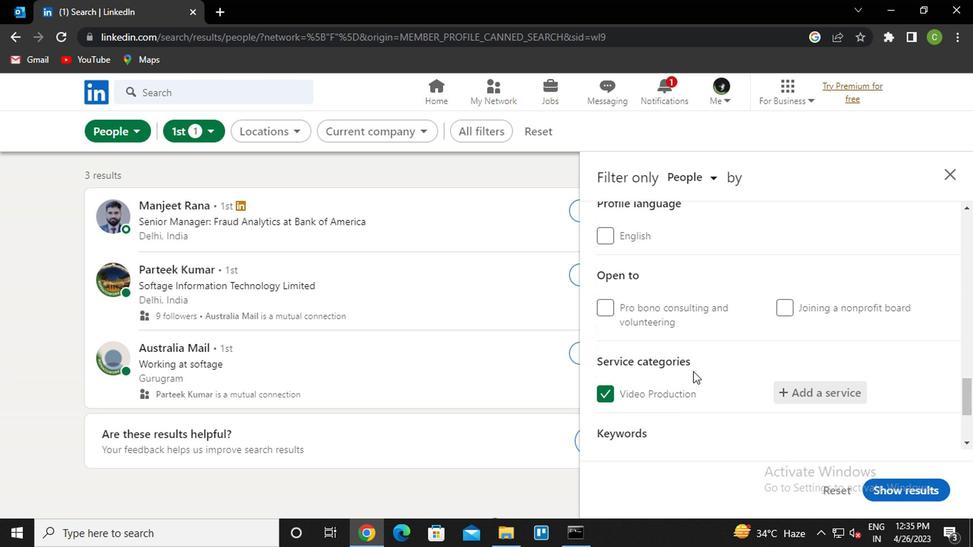 
Action: Mouse scrolled (605, 371) with delta (0, 0)
Screenshot: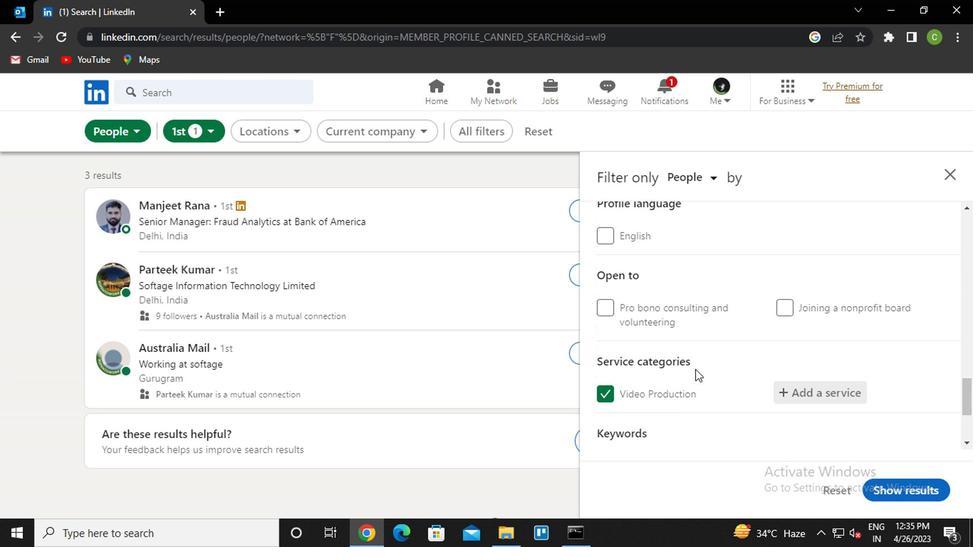 
Action: Mouse scrolled (605, 371) with delta (0, 0)
Screenshot: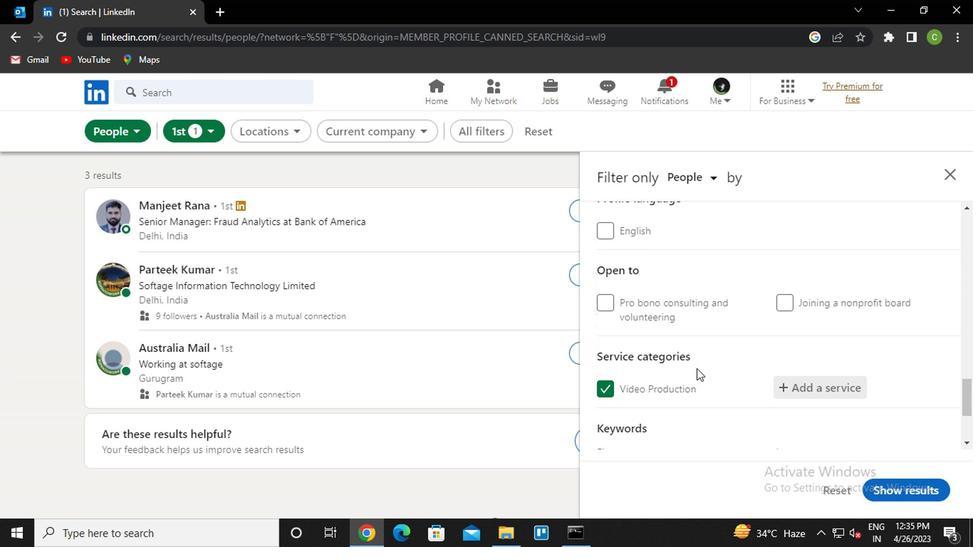 
Action: Mouse scrolled (605, 371) with delta (0, 0)
Screenshot: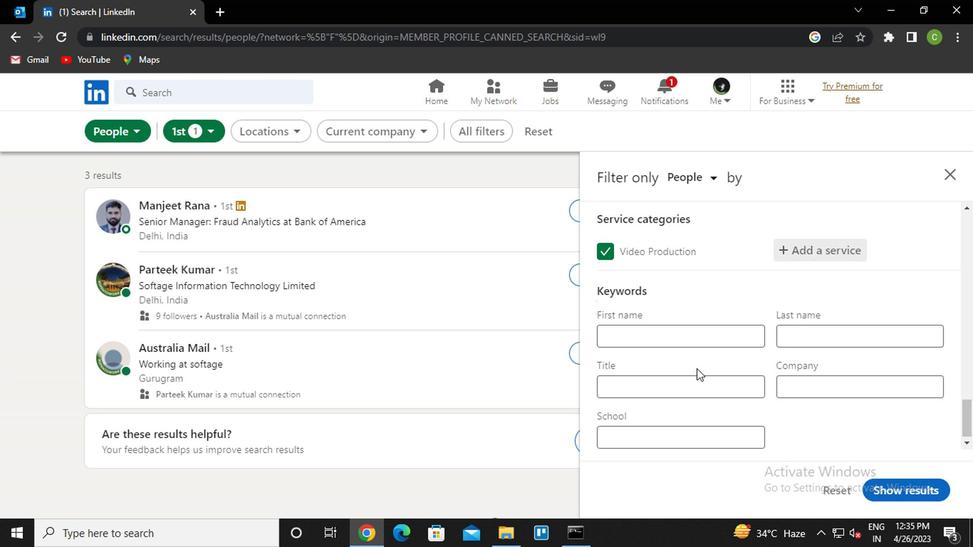 
Action: Mouse moved to (601, 381)
Screenshot: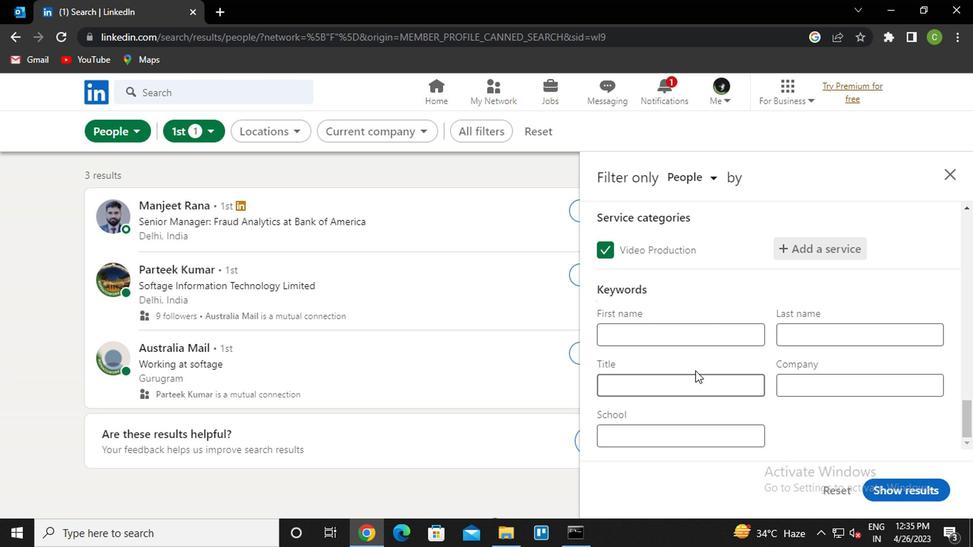 
Action: Mouse pressed left at (601, 381)
Screenshot: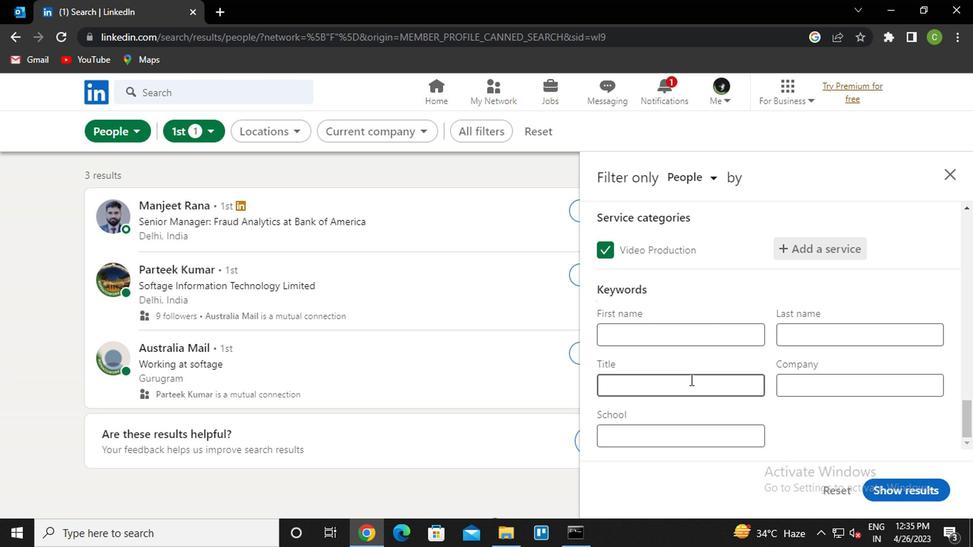 
Action: Key pressed <Key.caps_lock>m<Key.caps_lock>ental<Key.space>health<Key.space><Key.caps_lock>c<Key.caps_lock>ounselor
Screenshot: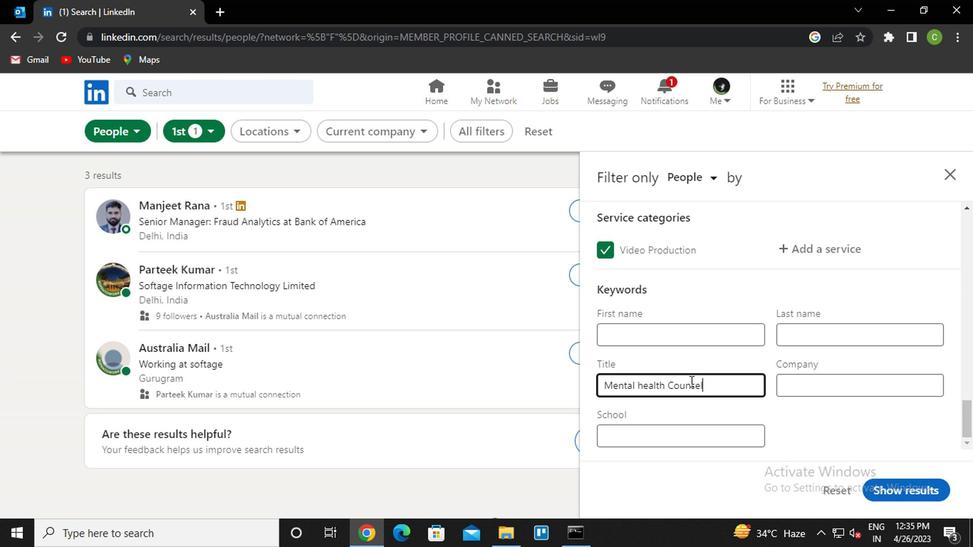 
Action: Mouse moved to (753, 452)
Screenshot: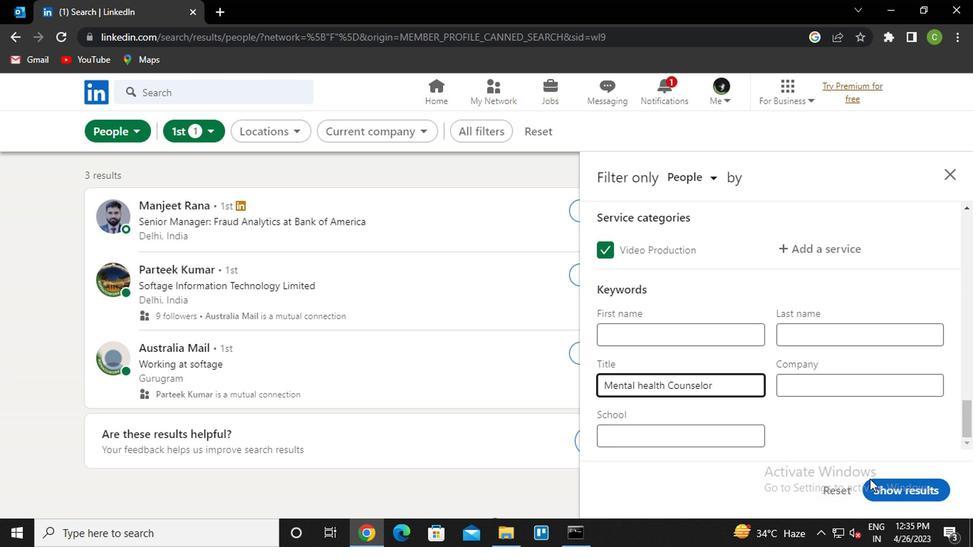 
Action: Mouse pressed left at (753, 452)
Screenshot: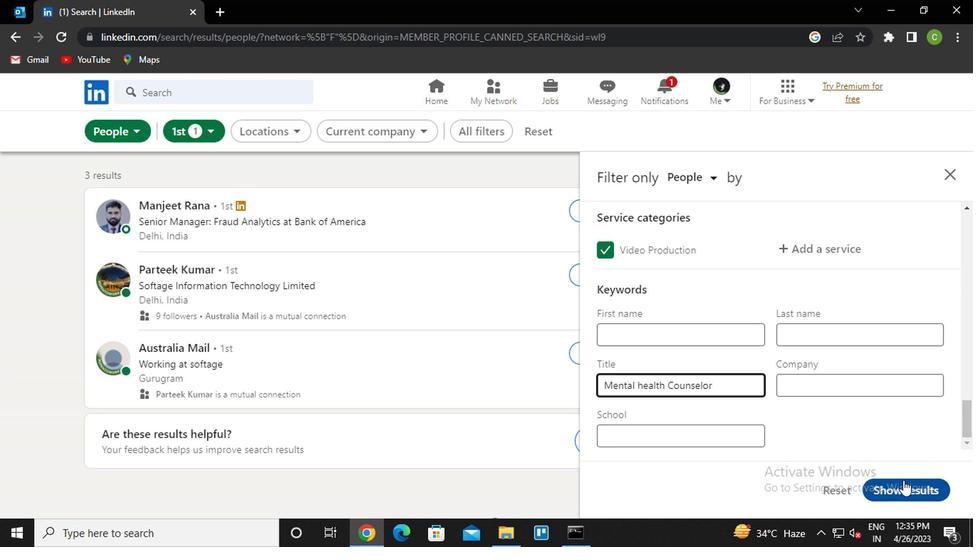 
Action: Mouse moved to (508, 396)
Screenshot: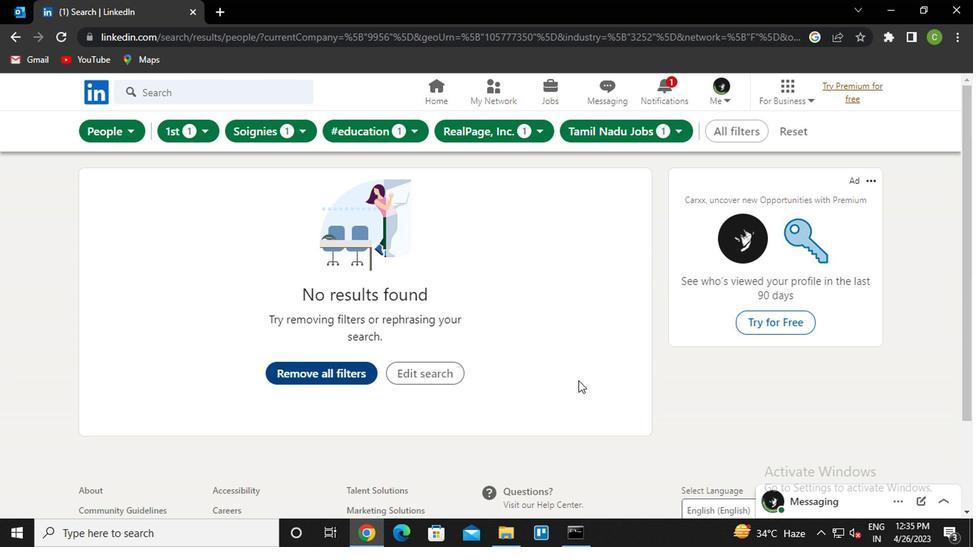 
